 Task: Search one way flight ticket for 3 adults, 3 children in business from Asheville: Asheville Regional Airport to Jackson: Jackson Hole Airport on 5-2-2023. Choice of flights is Alaska. Number of bags: 1 carry on bag and 3 checked bags. Outbound departure time preference is 0:00.
Action: Mouse moved to (239, 349)
Screenshot: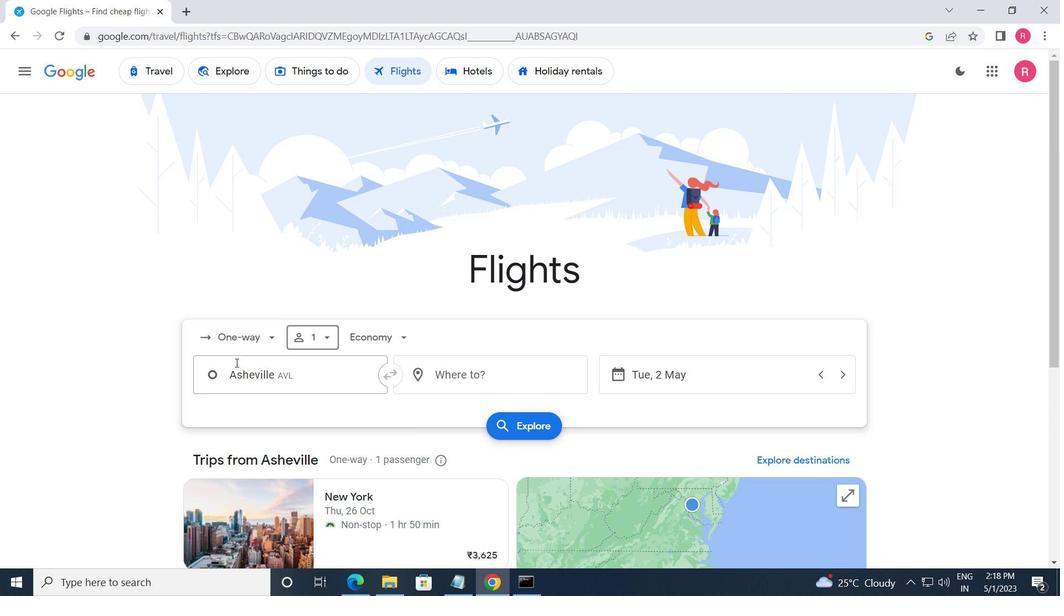 
Action: Mouse pressed left at (239, 349)
Screenshot: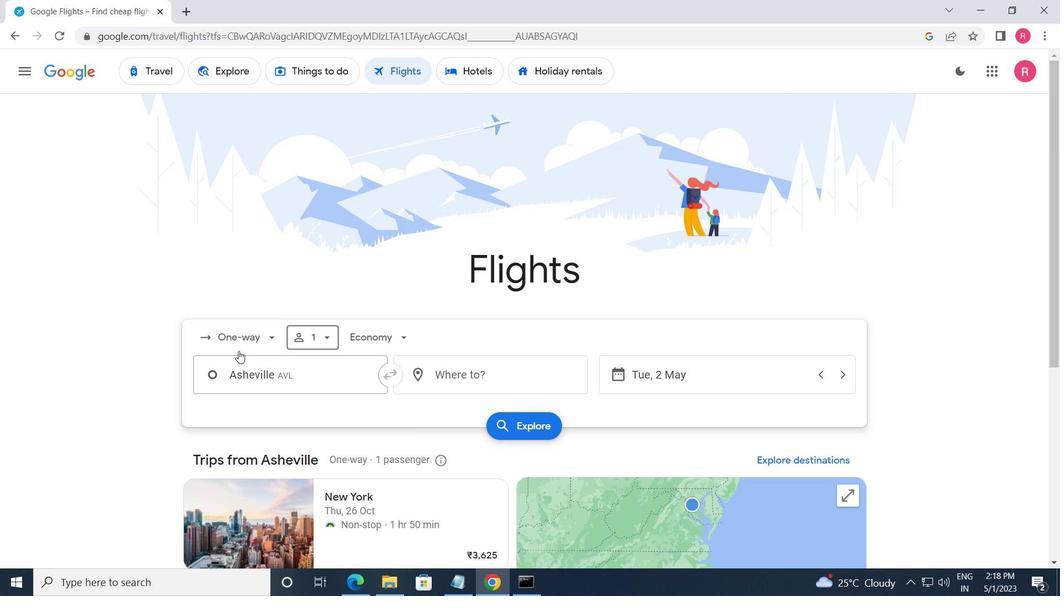 
Action: Mouse moved to (268, 405)
Screenshot: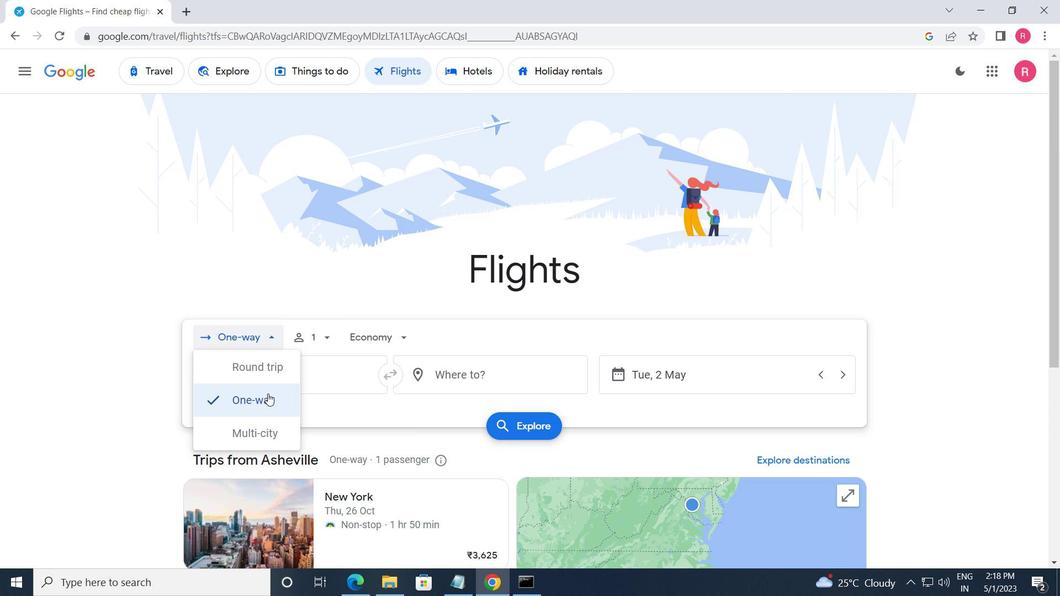 
Action: Mouse pressed left at (268, 405)
Screenshot: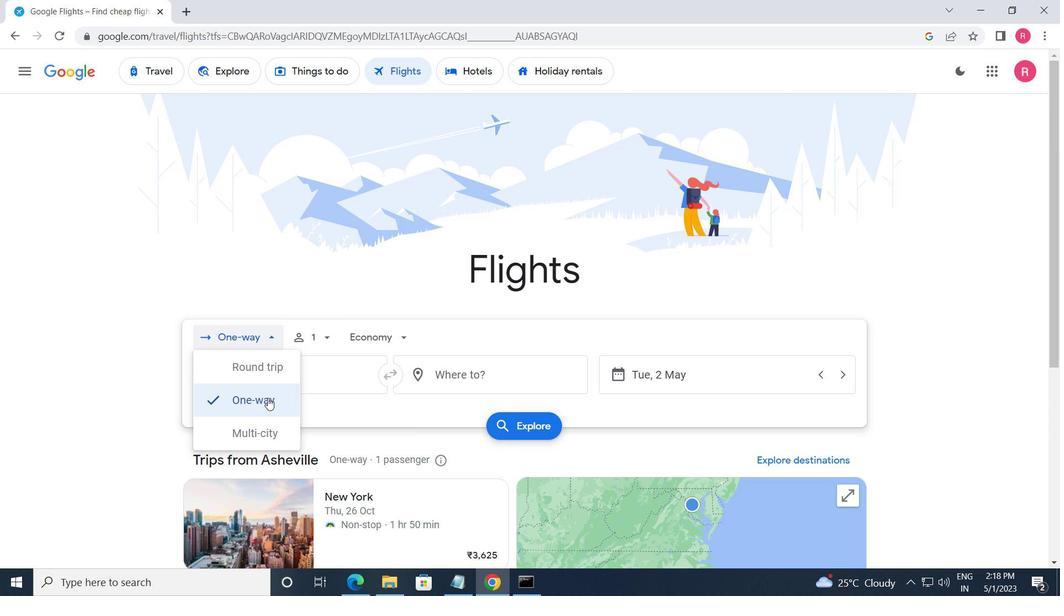 
Action: Mouse moved to (325, 347)
Screenshot: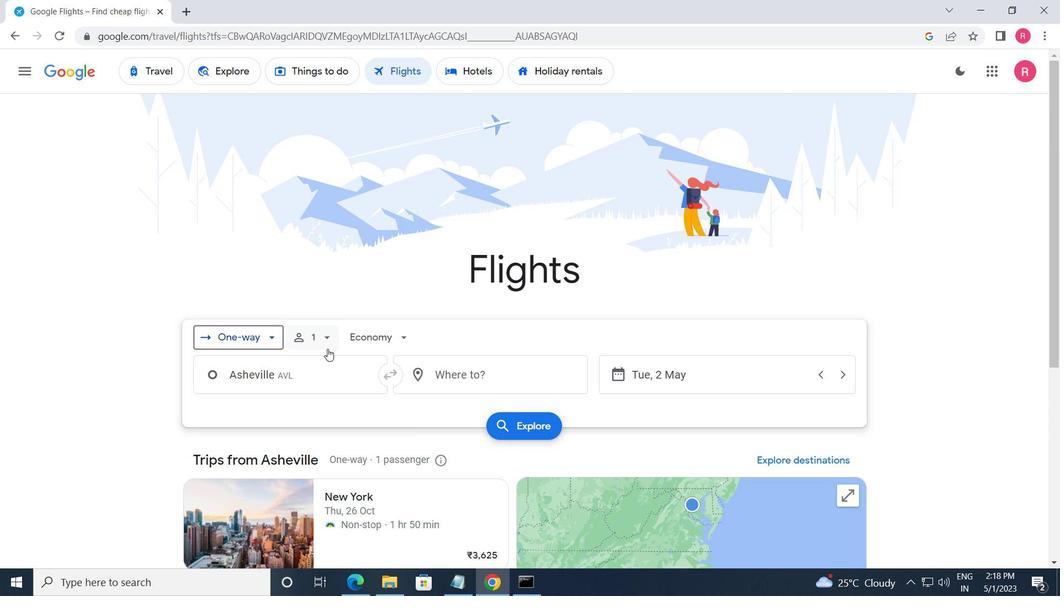 
Action: Mouse pressed left at (325, 347)
Screenshot: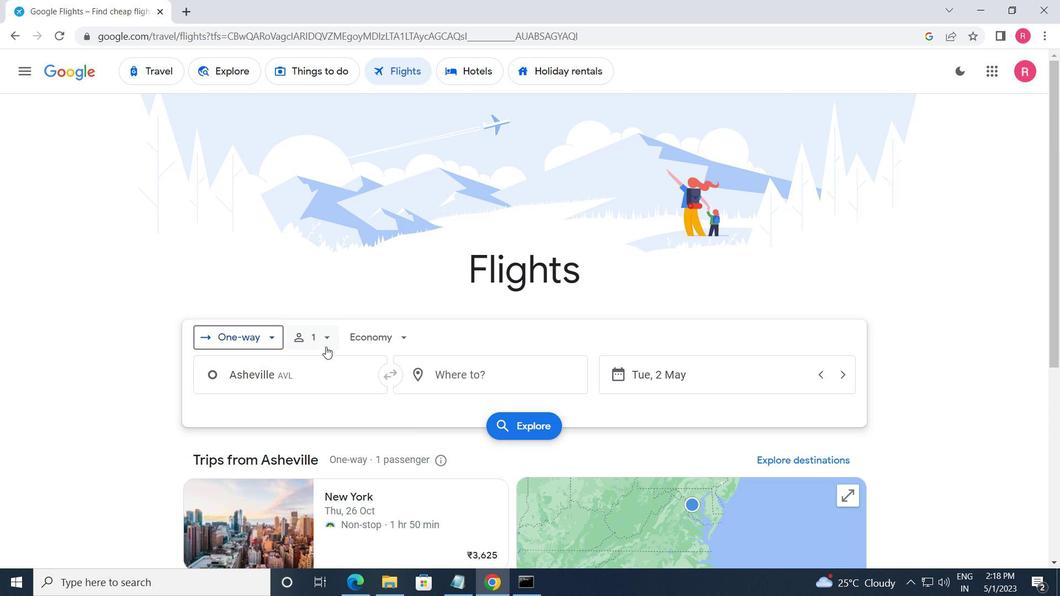 
Action: Mouse moved to (435, 381)
Screenshot: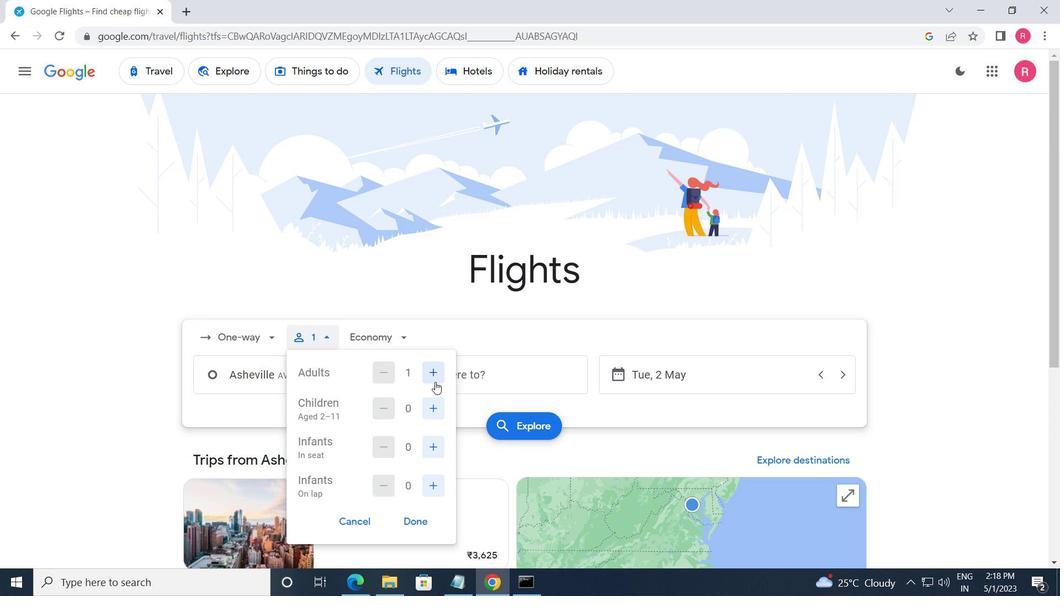 
Action: Mouse pressed left at (435, 381)
Screenshot: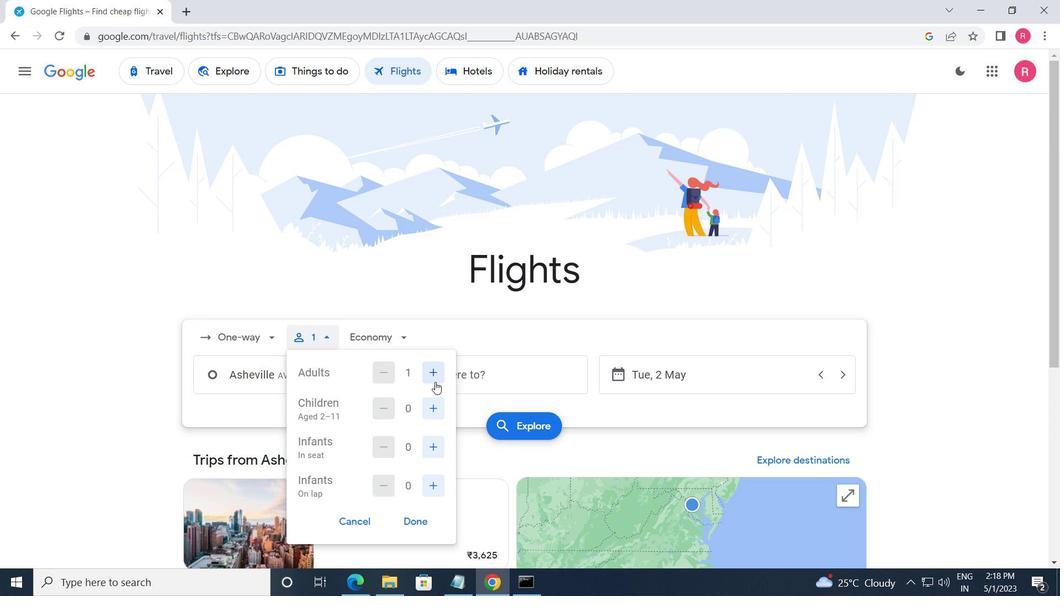 
Action: Mouse pressed left at (435, 381)
Screenshot: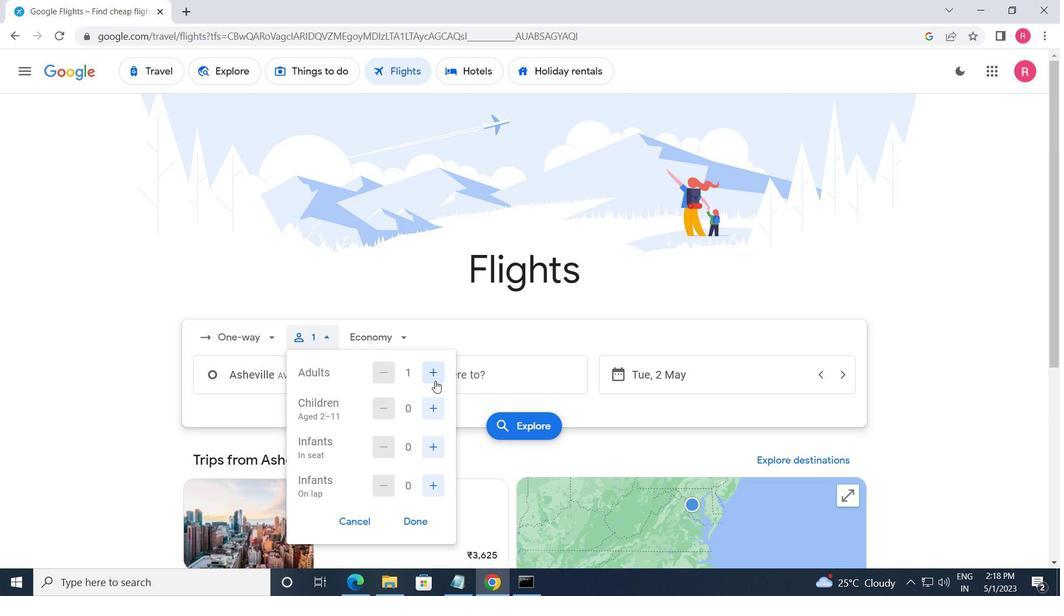
Action: Mouse moved to (441, 408)
Screenshot: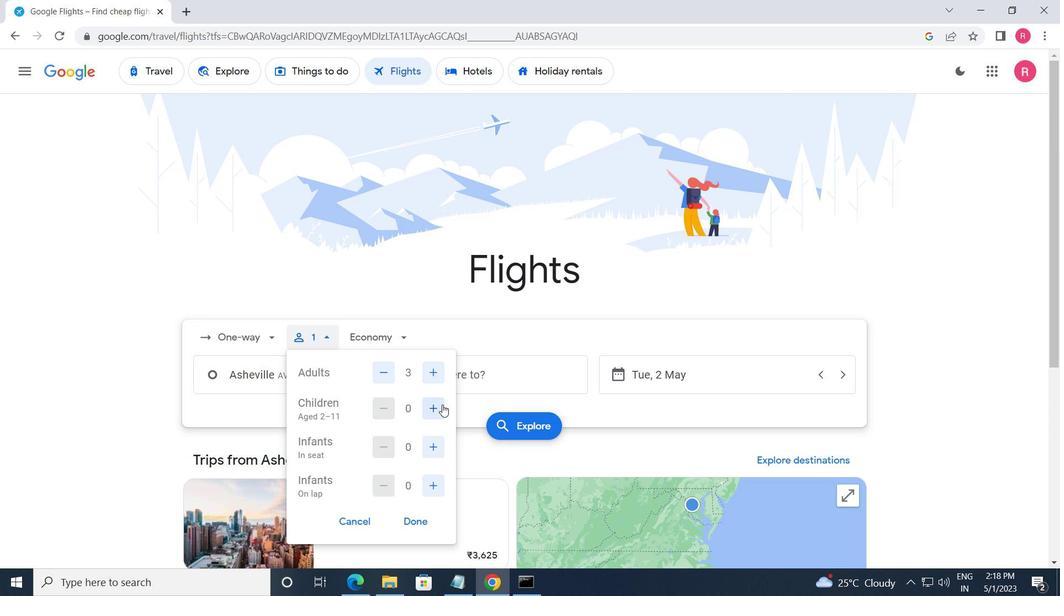
Action: Mouse pressed left at (441, 408)
Screenshot: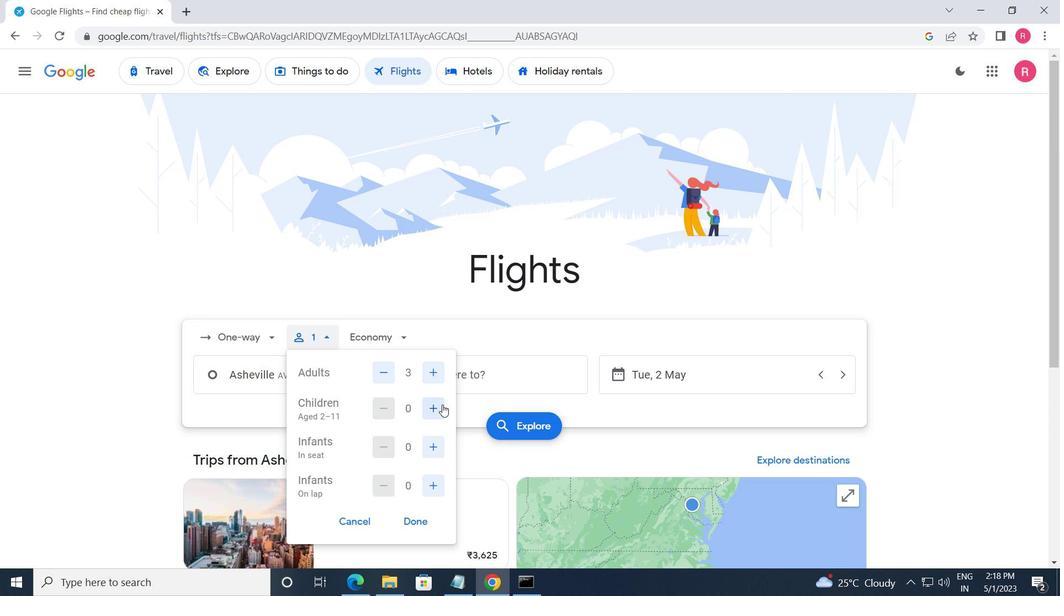 
Action: Mouse pressed left at (441, 408)
Screenshot: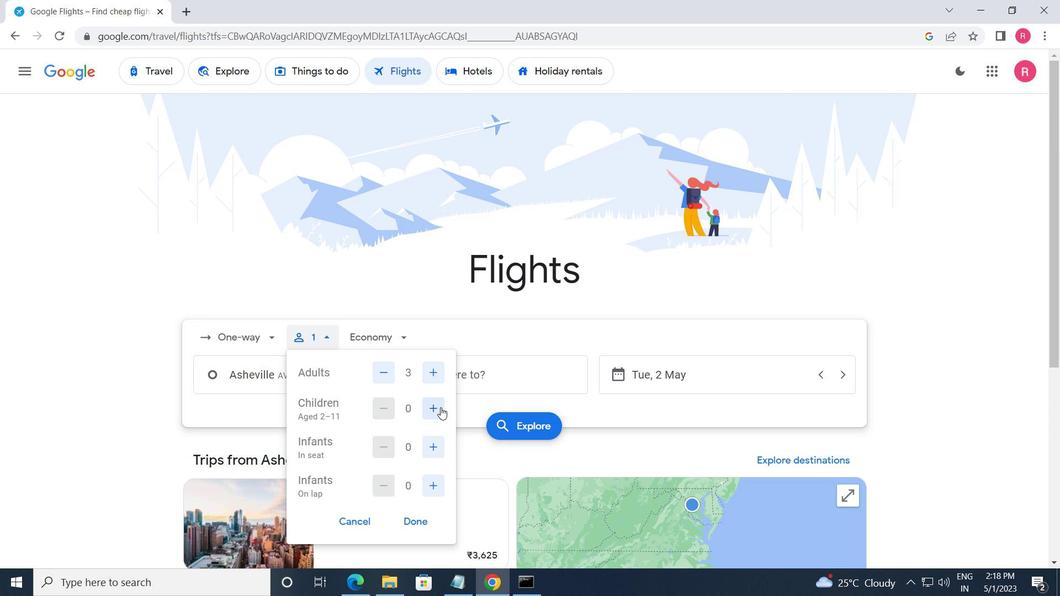 
Action: Mouse pressed left at (441, 408)
Screenshot: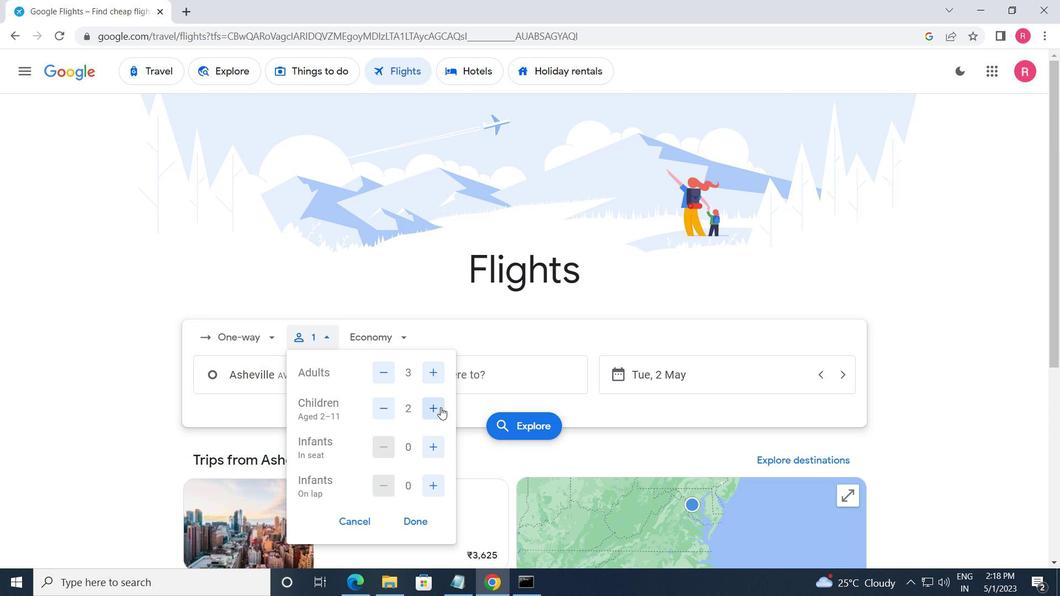 
Action: Mouse moved to (250, 383)
Screenshot: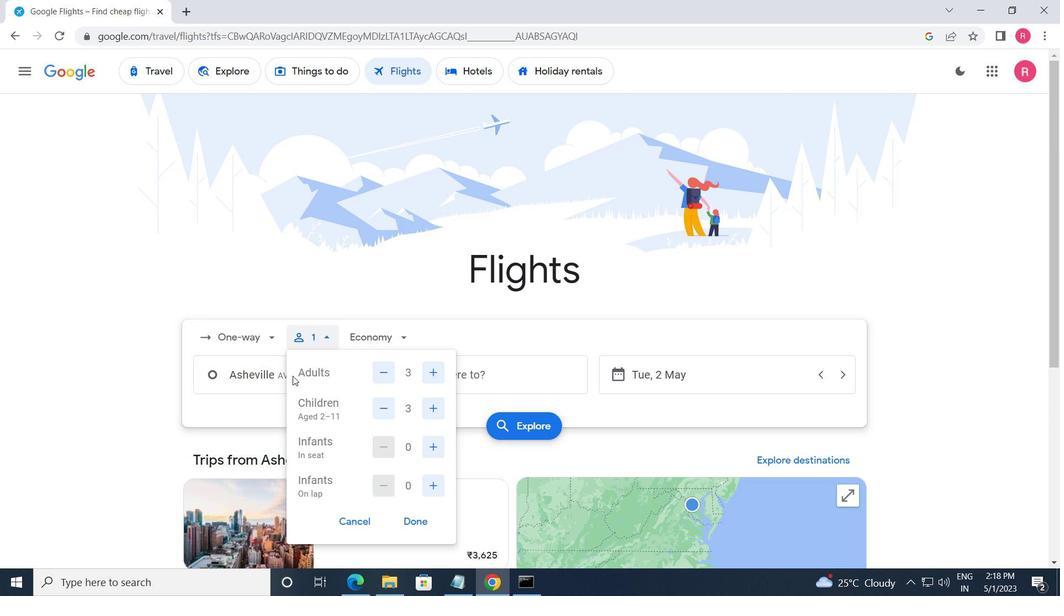
Action: Mouse pressed left at (250, 383)
Screenshot: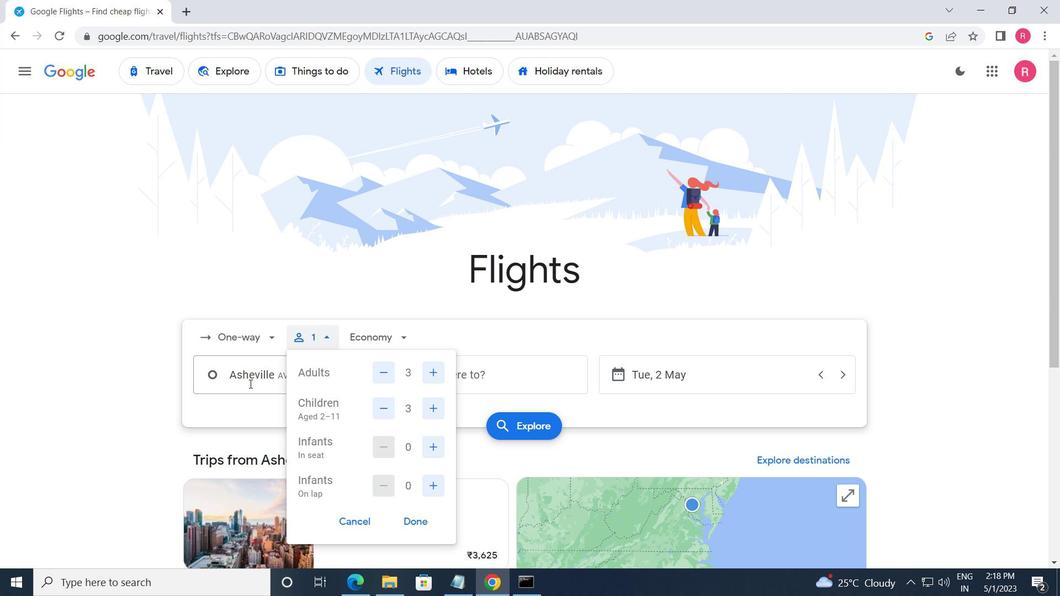 
Action: Mouse moved to (336, 447)
Screenshot: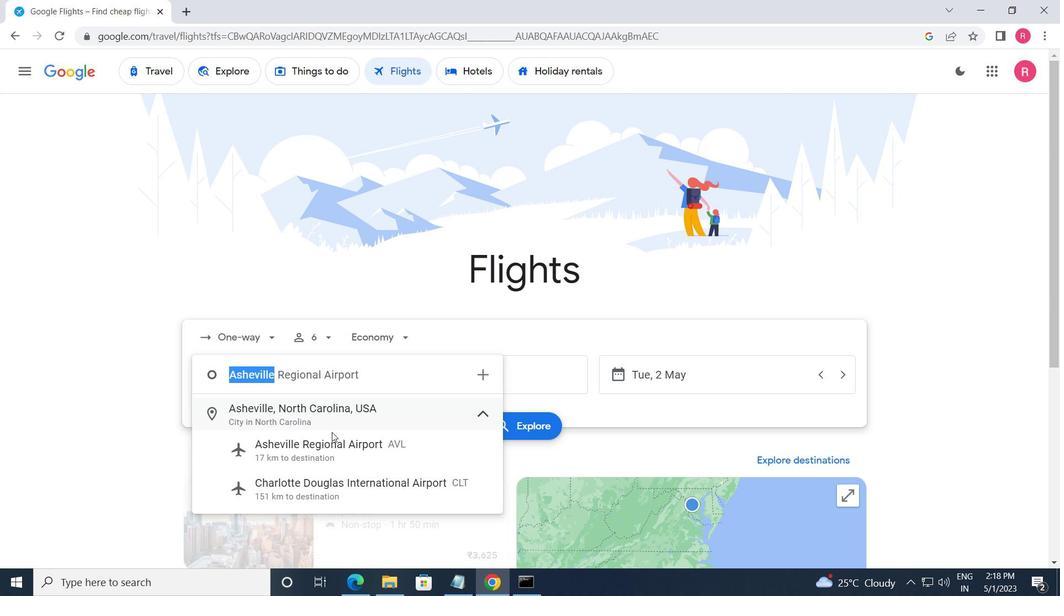 
Action: Mouse pressed left at (336, 447)
Screenshot: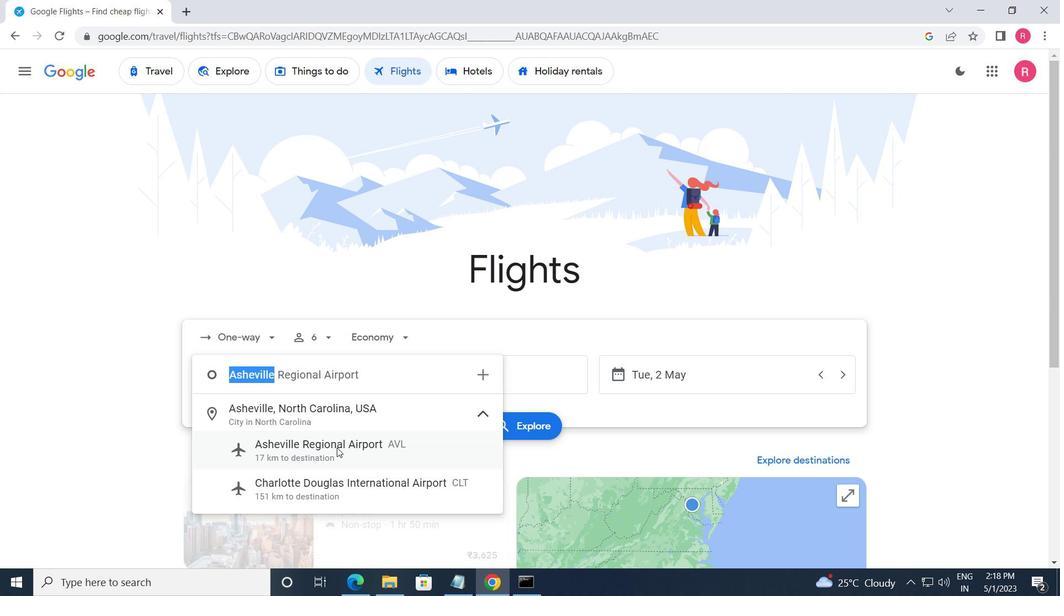 
Action: Mouse moved to (496, 371)
Screenshot: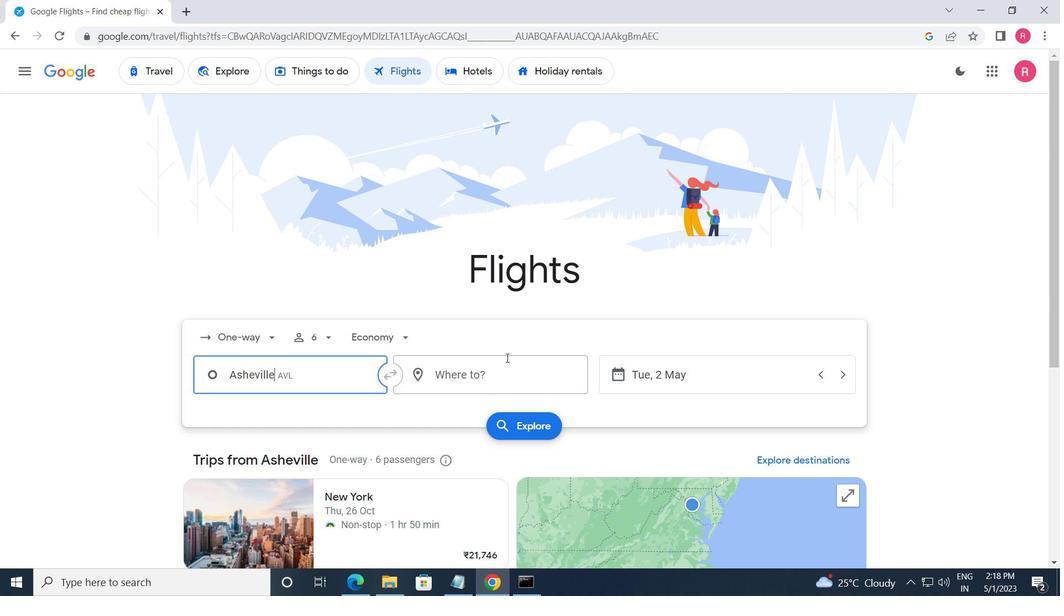 
Action: Mouse pressed left at (496, 371)
Screenshot: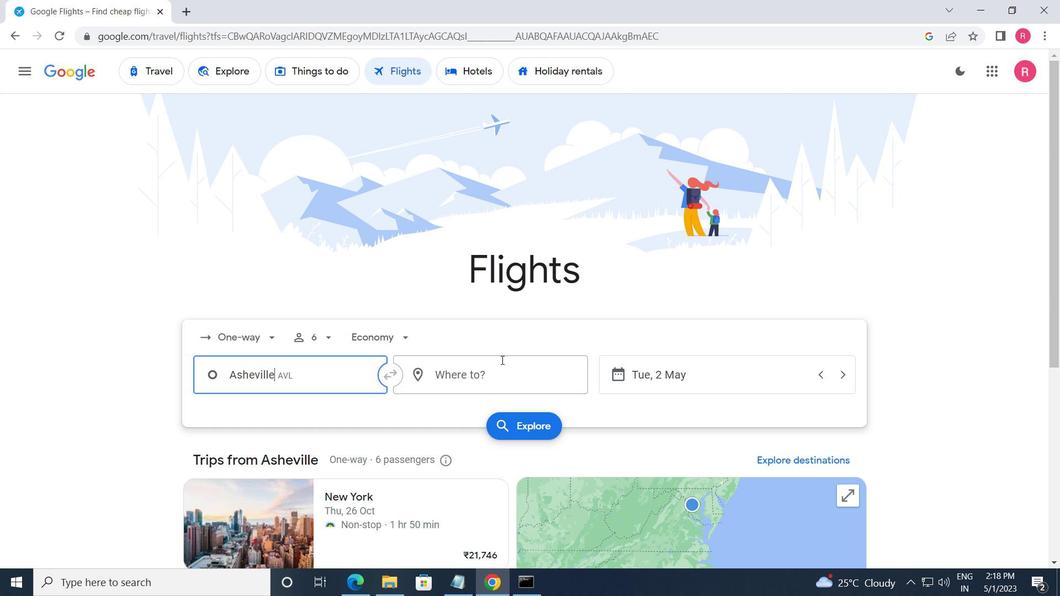 
Action: Mouse moved to (513, 509)
Screenshot: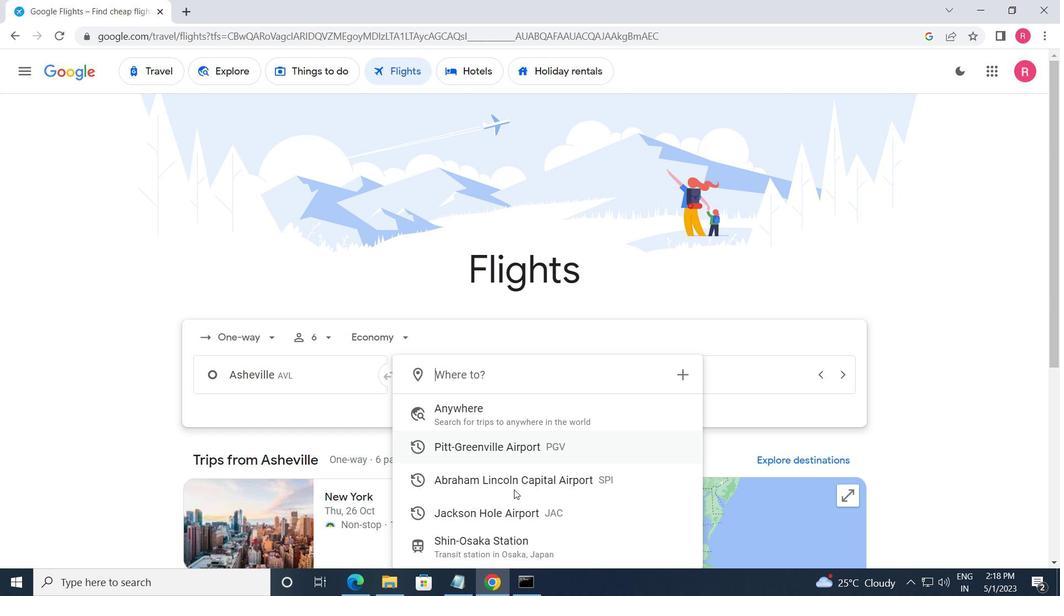 
Action: Mouse pressed left at (513, 509)
Screenshot: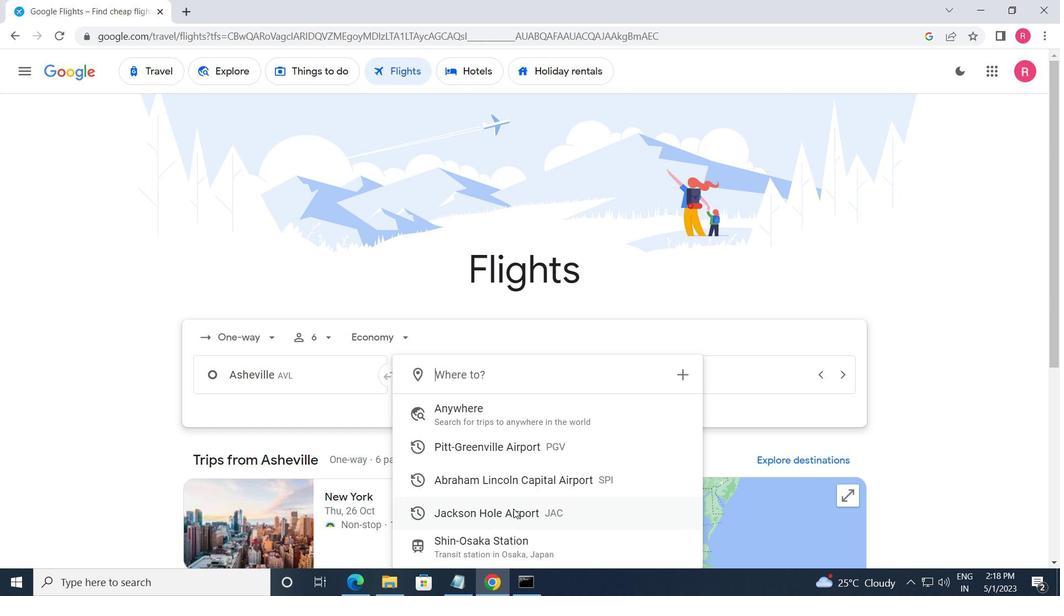 
Action: Mouse moved to (723, 391)
Screenshot: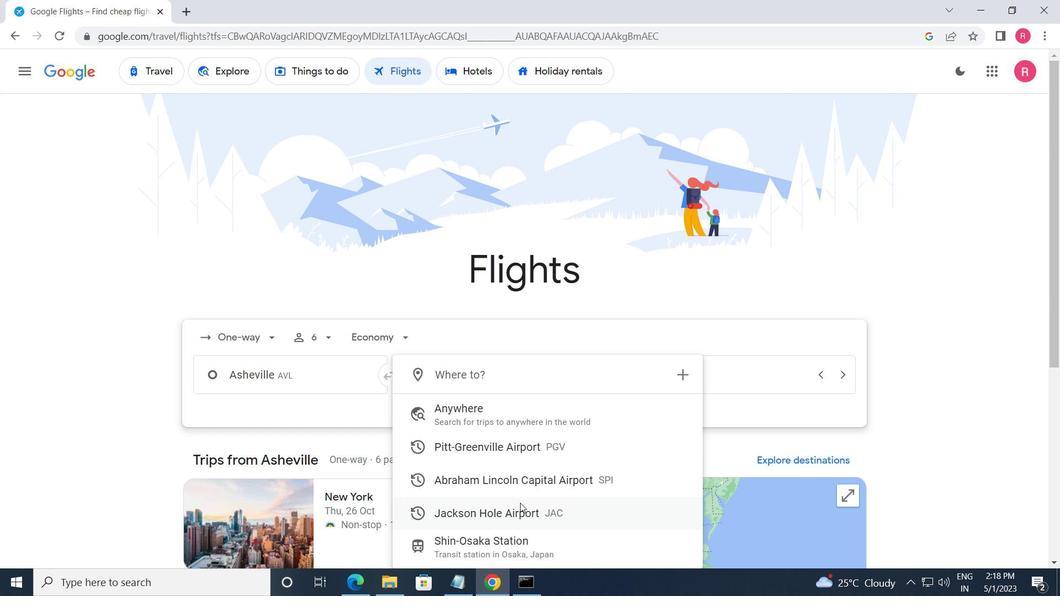 
Action: Mouse pressed left at (723, 391)
Screenshot: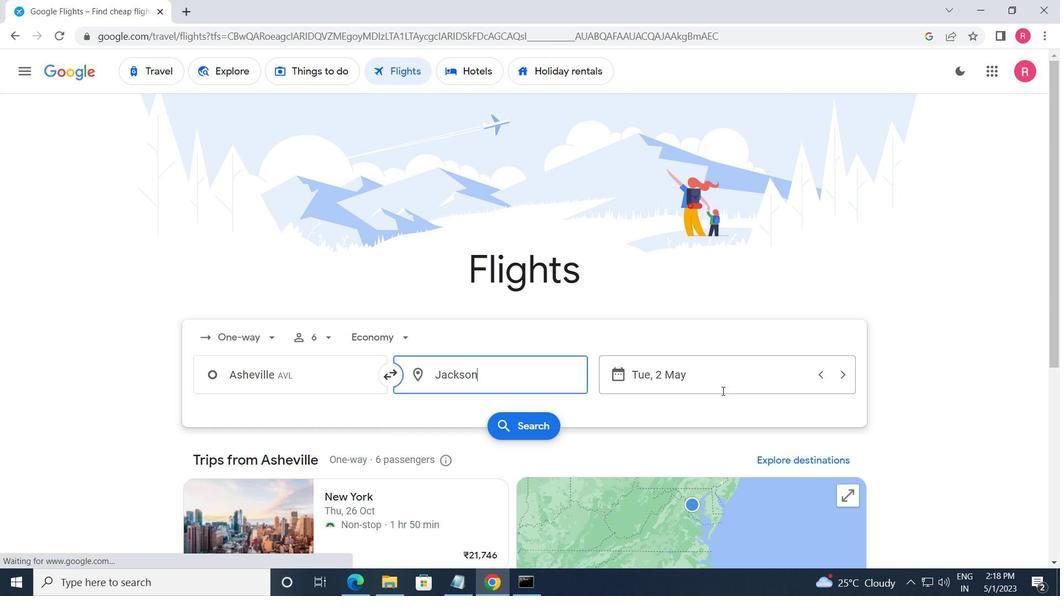 
Action: Mouse moved to (431, 331)
Screenshot: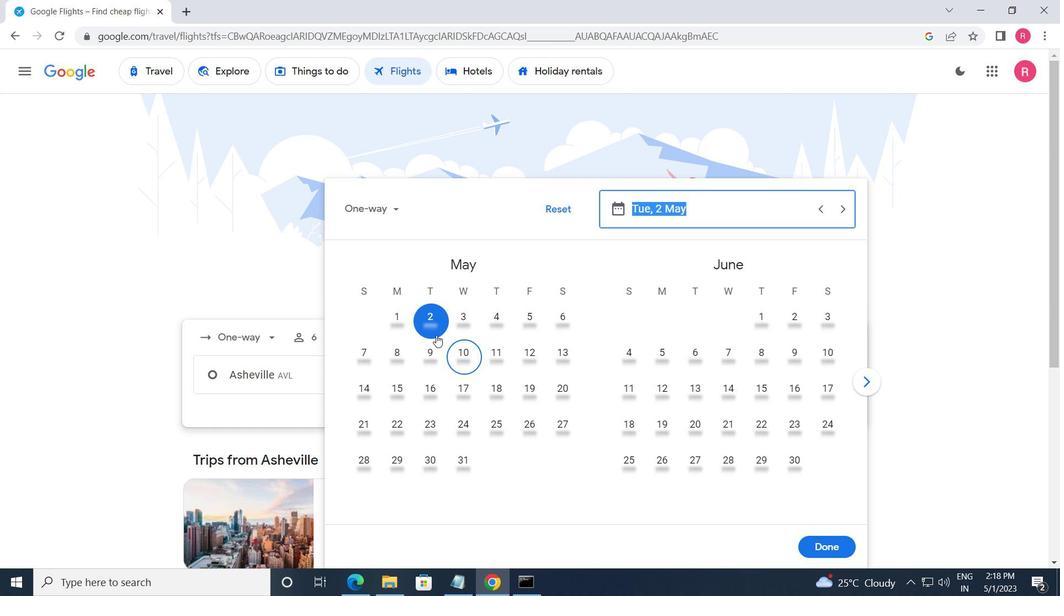 
Action: Mouse pressed left at (431, 331)
Screenshot: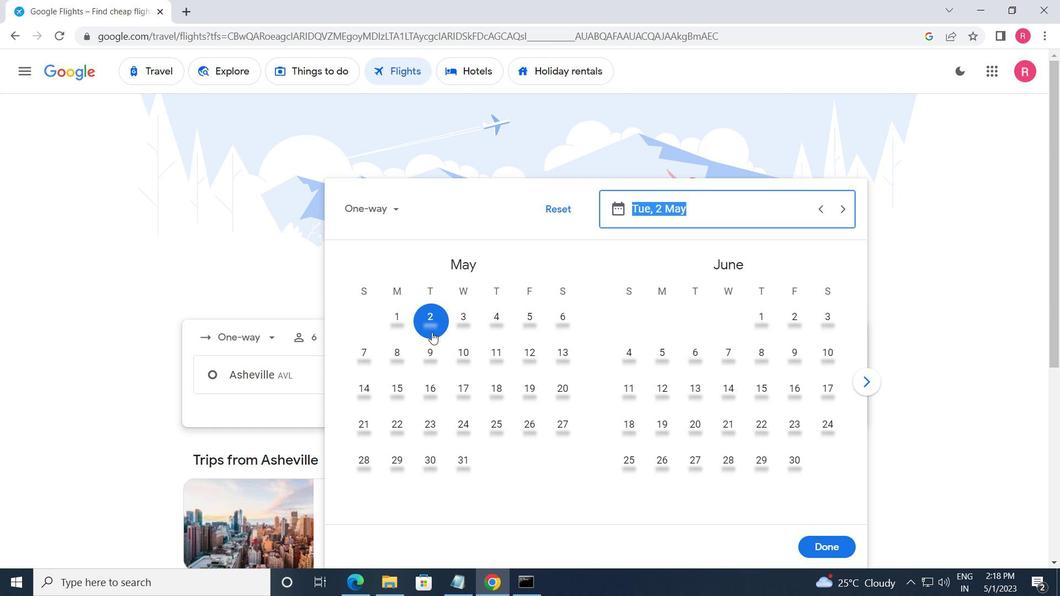 
Action: Mouse moved to (810, 537)
Screenshot: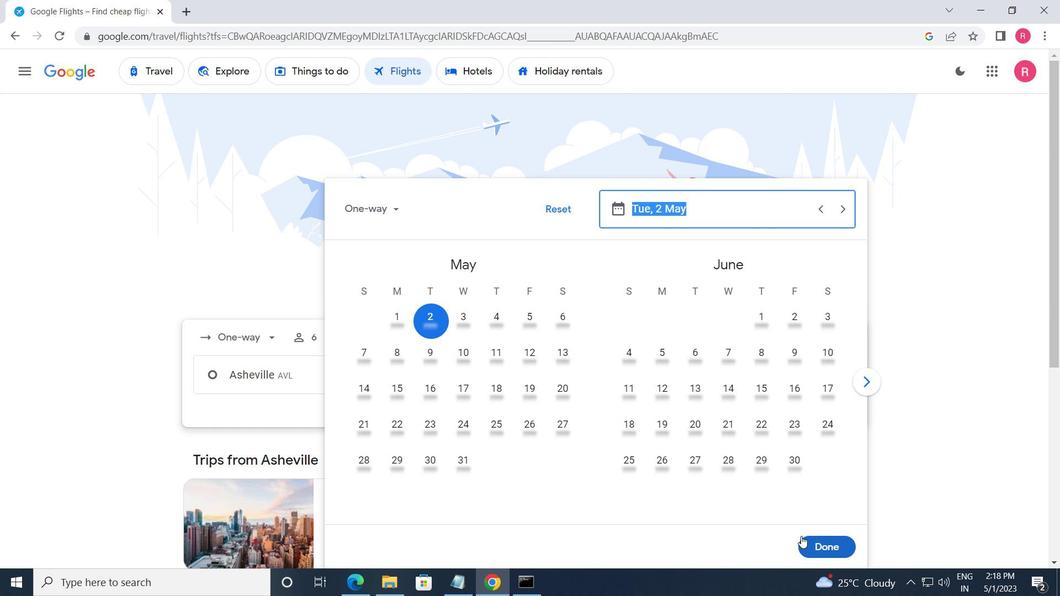 
Action: Mouse pressed left at (810, 537)
Screenshot: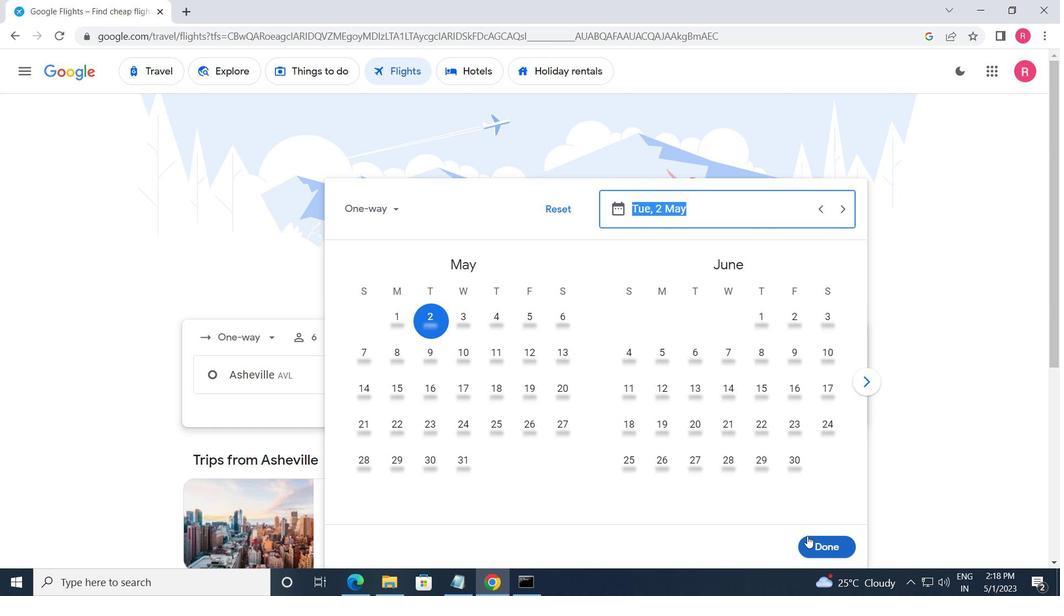 
Action: Mouse moved to (523, 427)
Screenshot: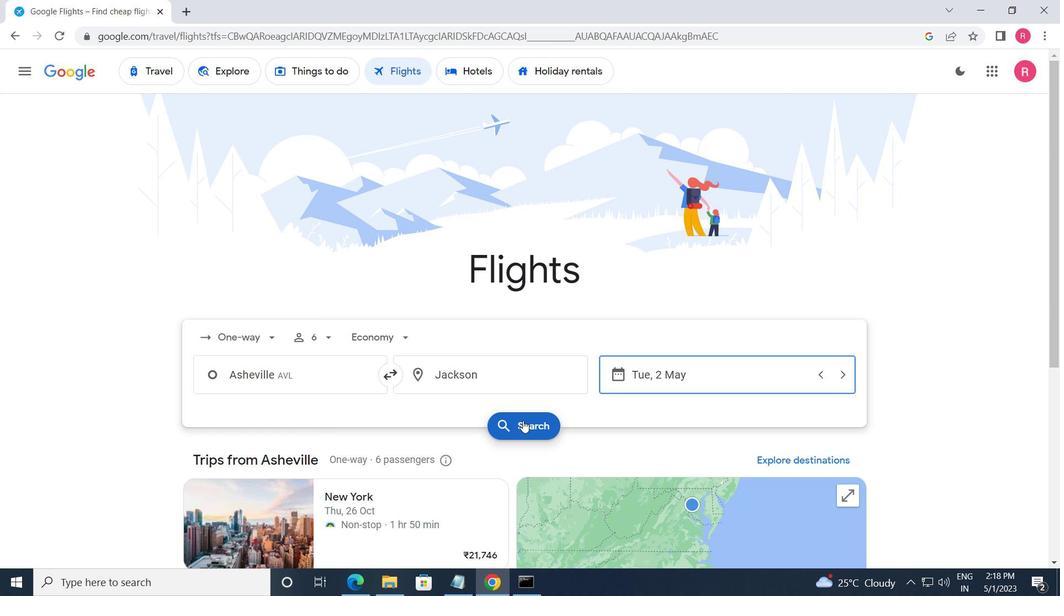 
Action: Mouse pressed left at (523, 427)
Screenshot: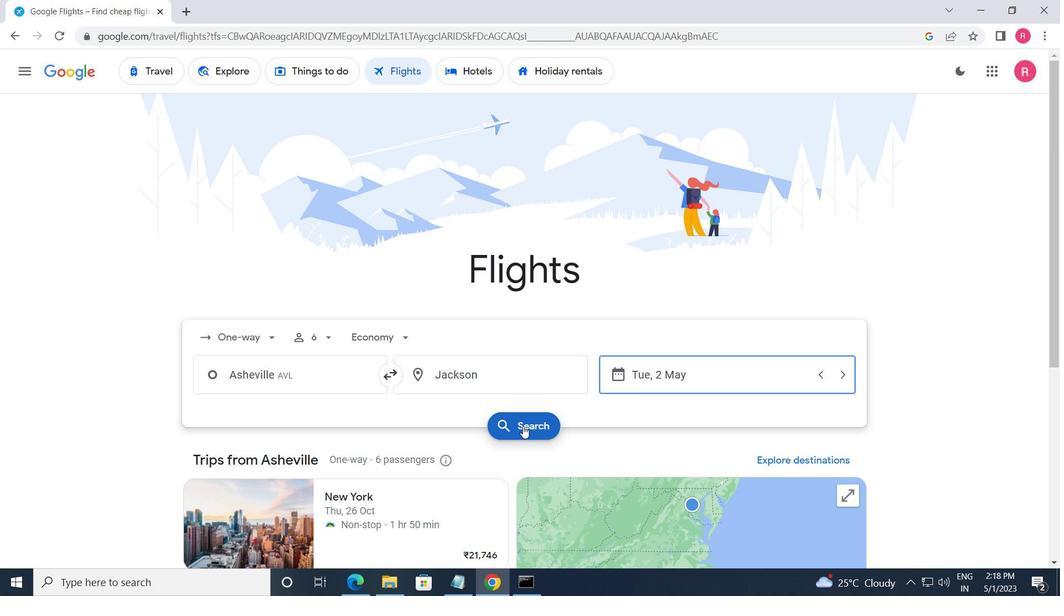 
Action: Mouse moved to (203, 206)
Screenshot: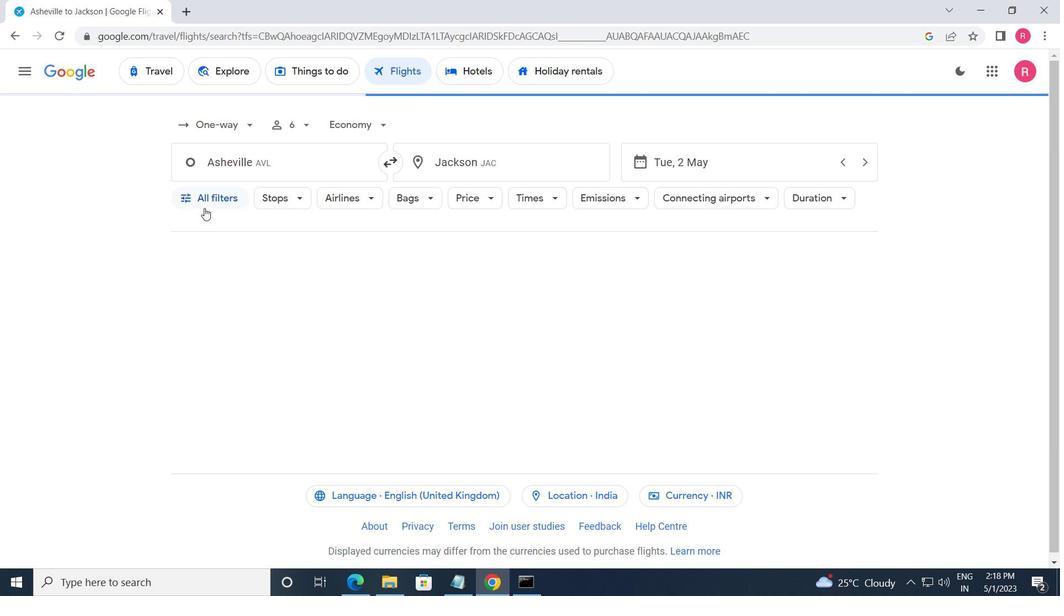 
Action: Mouse pressed left at (203, 206)
Screenshot: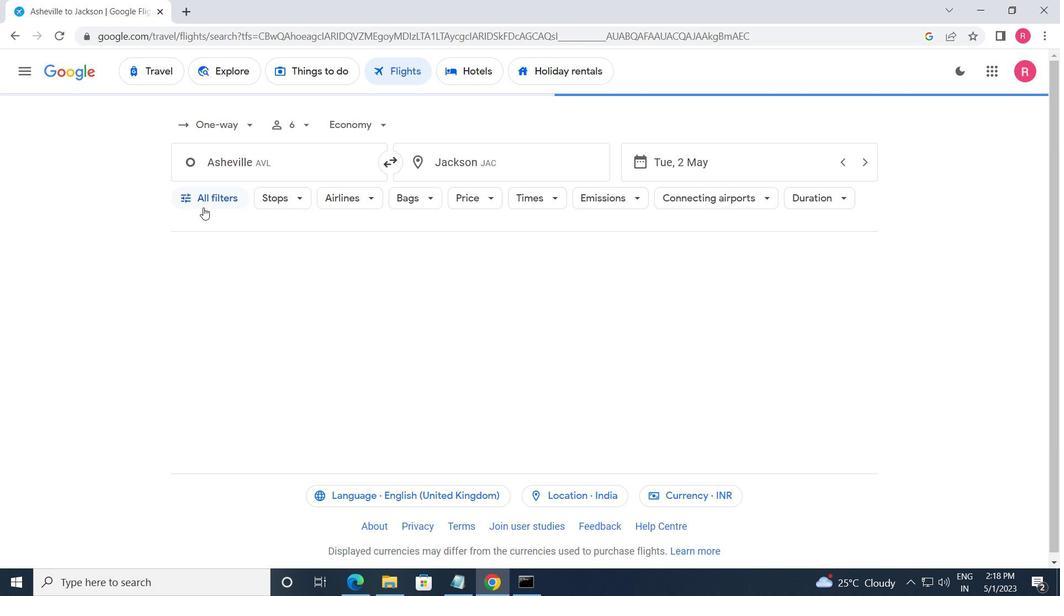 
Action: Mouse moved to (263, 355)
Screenshot: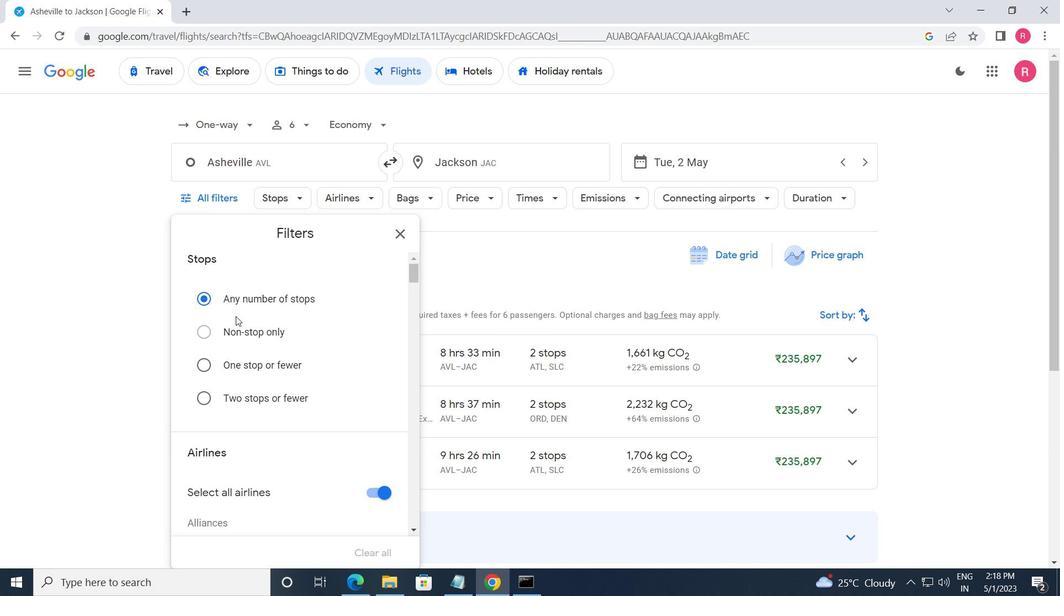 
Action: Mouse scrolled (263, 354) with delta (0, 0)
Screenshot: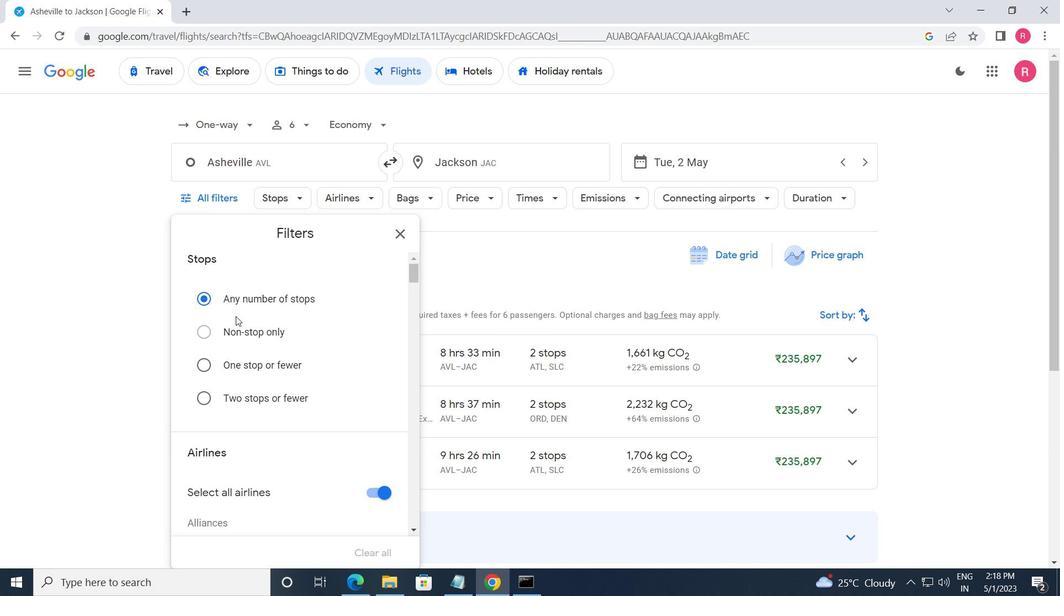 
Action: Mouse scrolled (263, 354) with delta (0, 0)
Screenshot: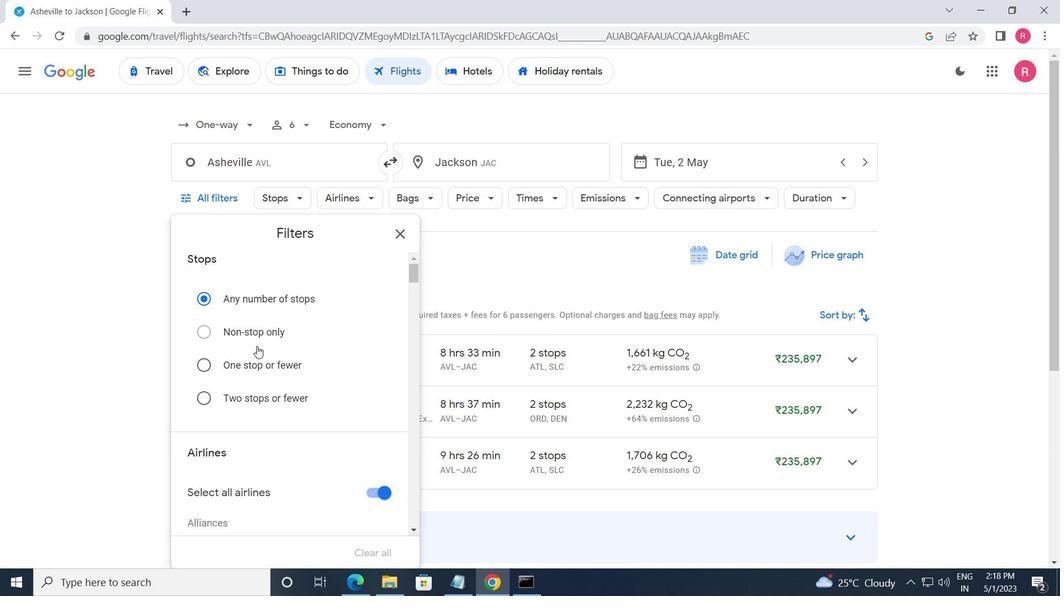 
Action: Mouse moved to (263, 355)
Screenshot: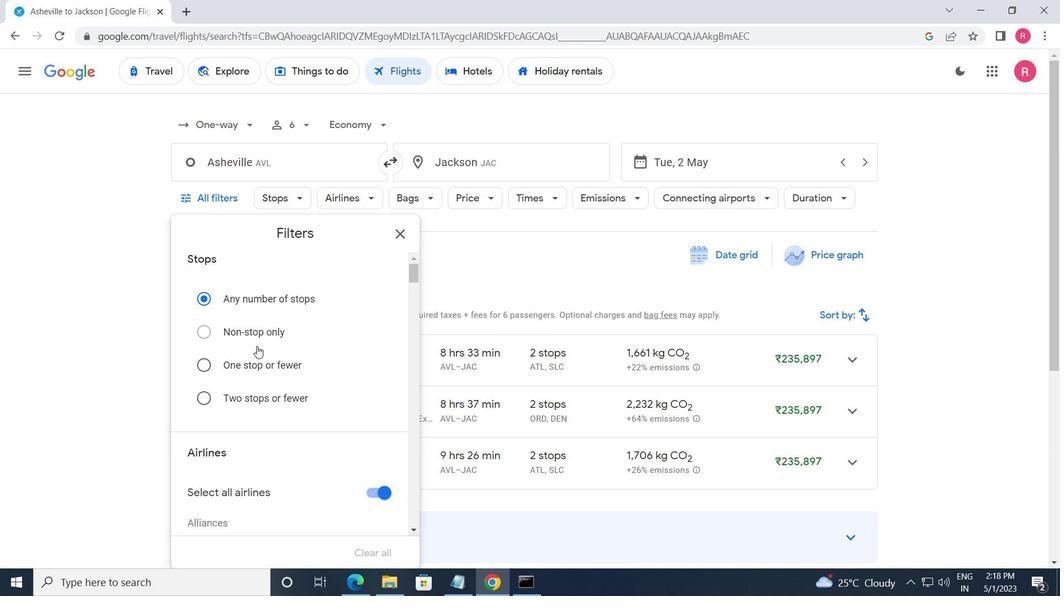 
Action: Mouse scrolled (263, 355) with delta (0, 0)
Screenshot: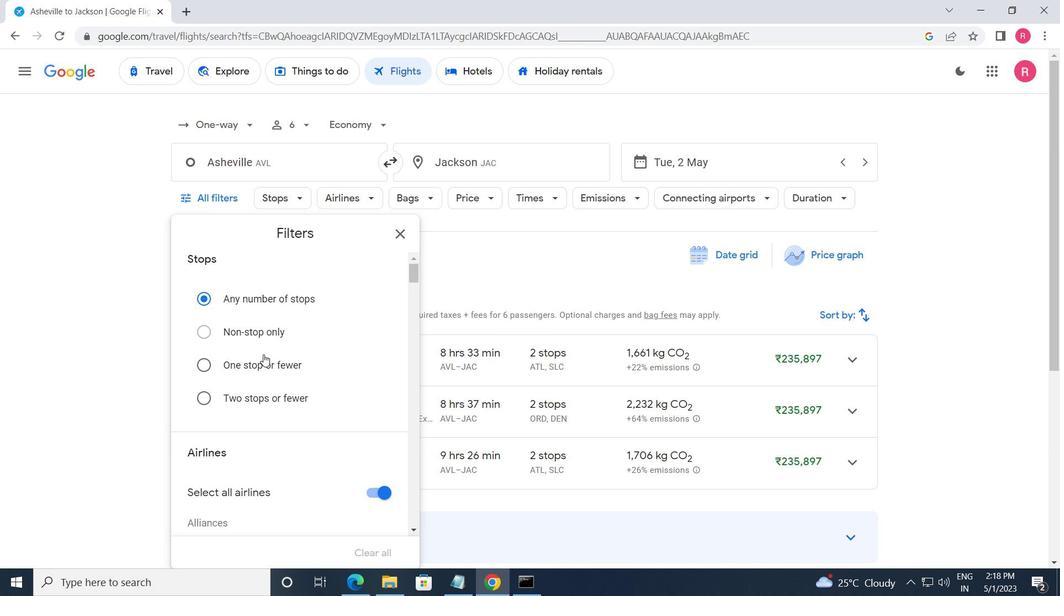 
Action: Mouse scrolled (263, 355) with delta (0, 0)
Screenshot: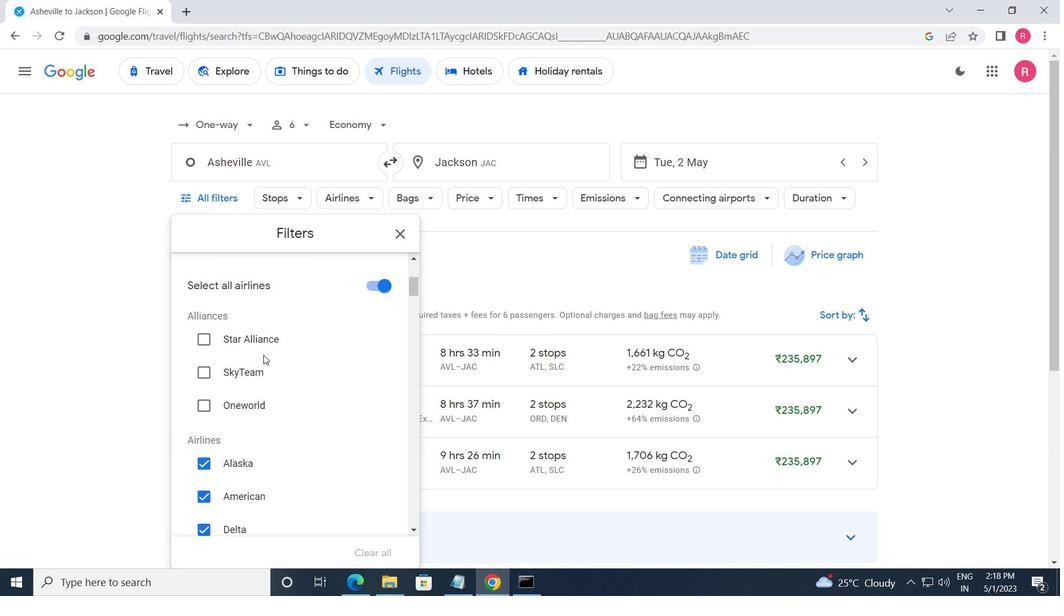 
Action: Mouse moved to (379, 394)
Screenshot: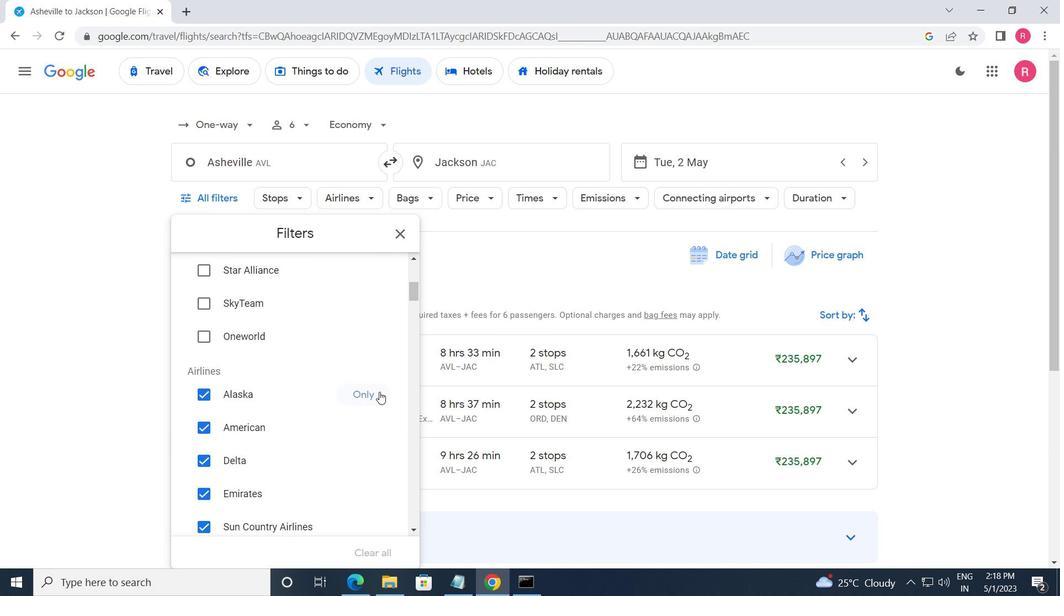 
Action: Mouse pressed left at (379, 394)
Screenshot: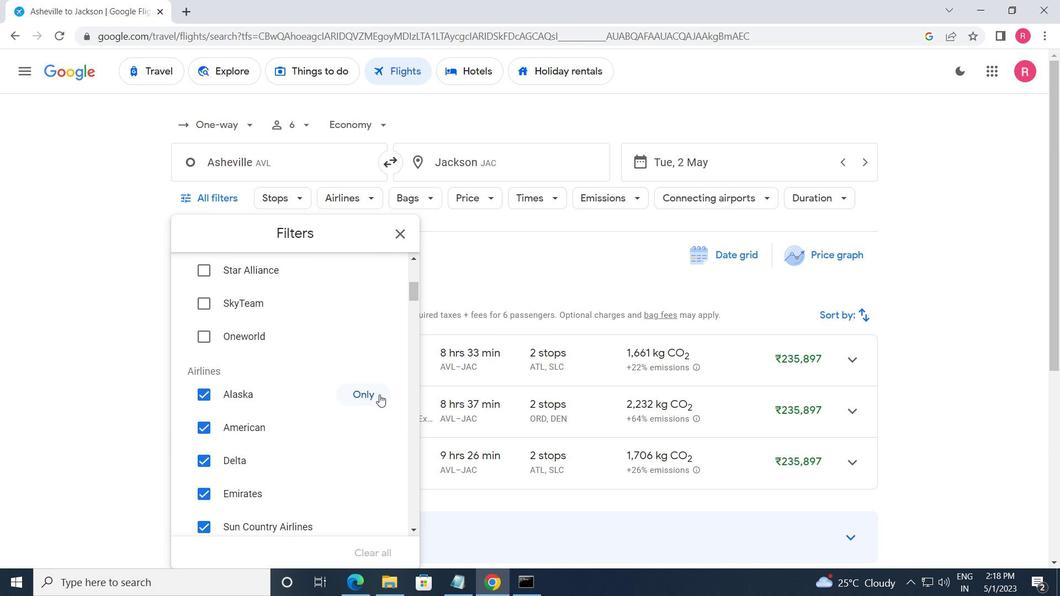 
Action: Mouse moved to (359, 424)
Screenshot: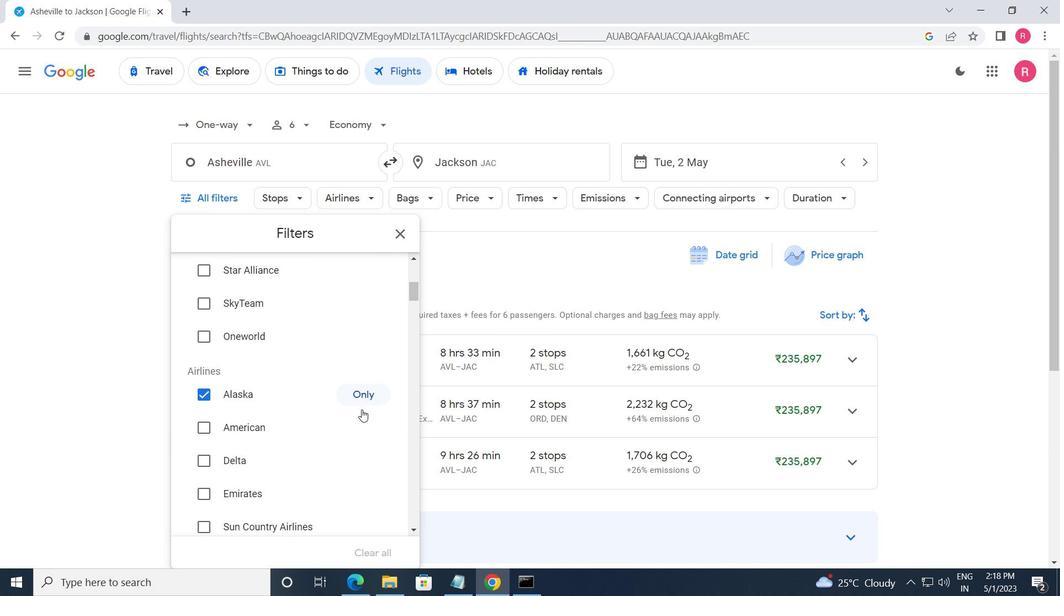 
Action: Mouse scrolled (359, 424) with delta (0, 0)
Screenshot: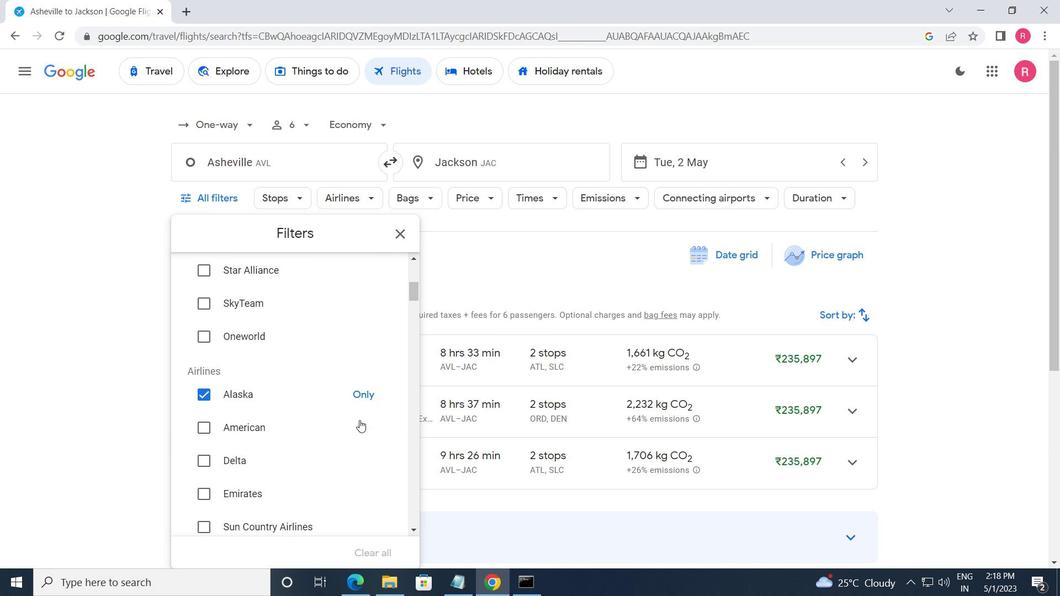 
Action: Mouse scrolled (359, 424) with delta (0, 0)
Screenshot: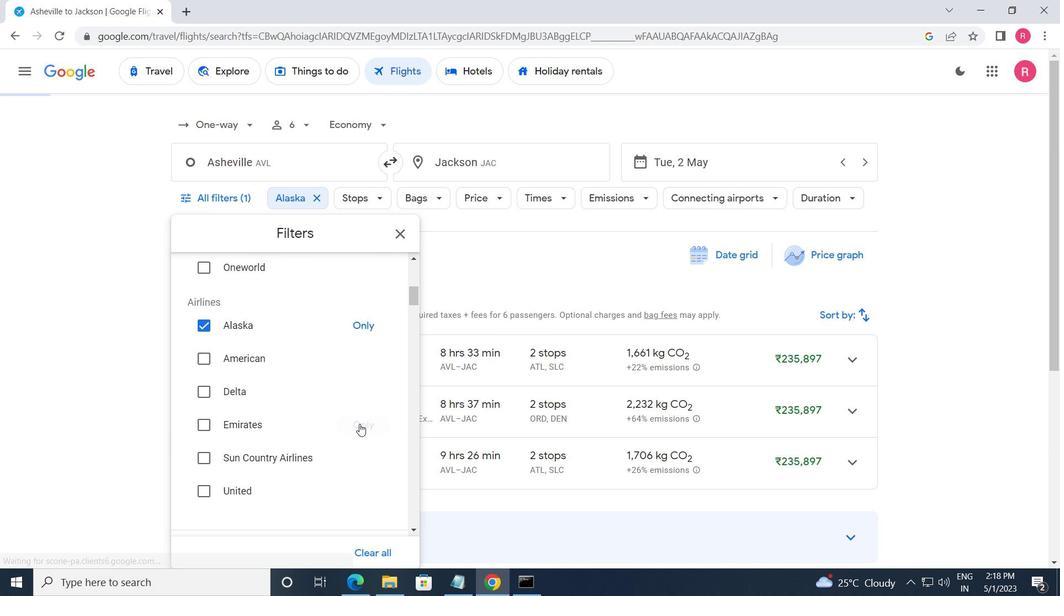 
Action: Mouse scrolled (359, 424) with delta (0, 0)
Screenshot: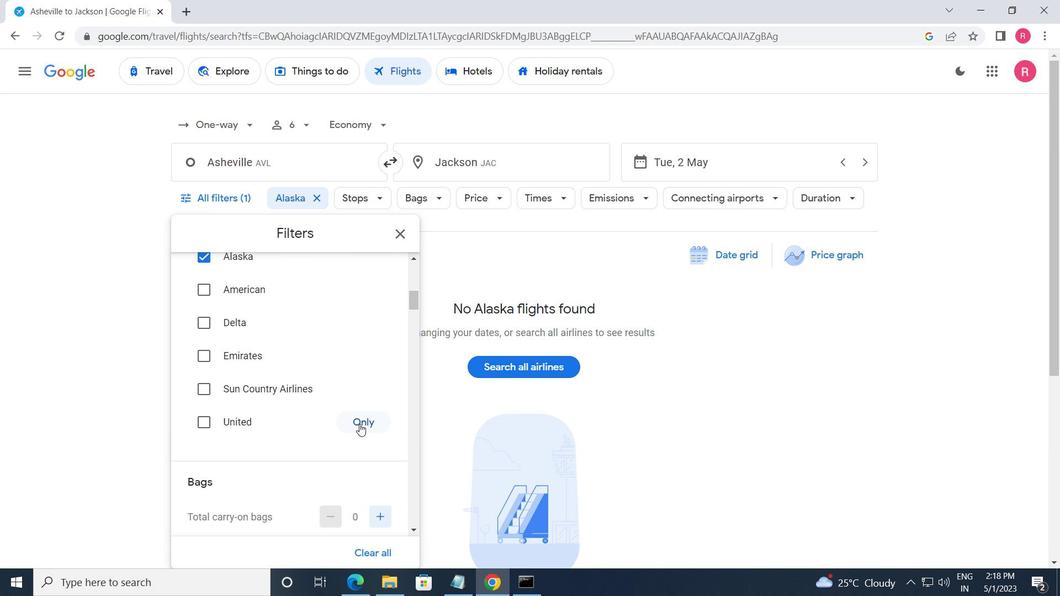 
Action: Mouse scrolled (359, 424) with delta (0, 0)
Screenshot: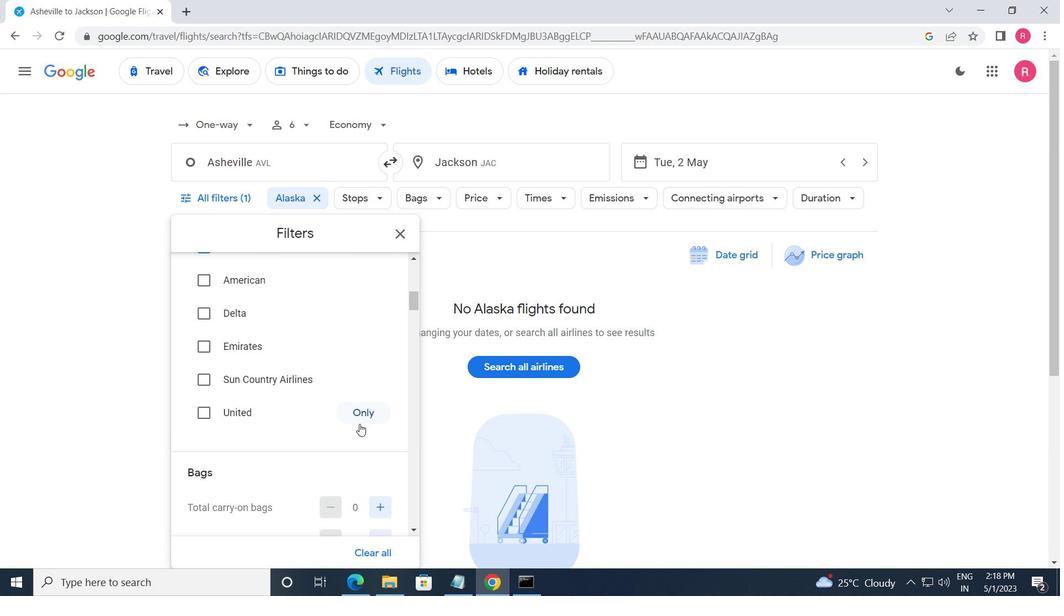 
Action: Mouse moved to (386, 378)
Screenshot: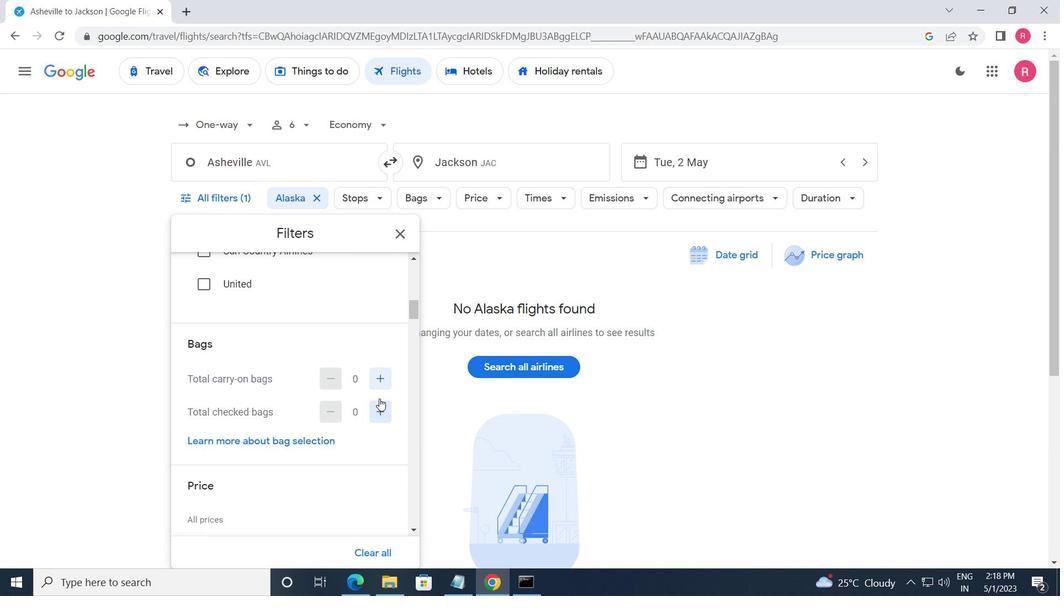 
Action: Mouse pressed left at (386, 378)
Screenshot: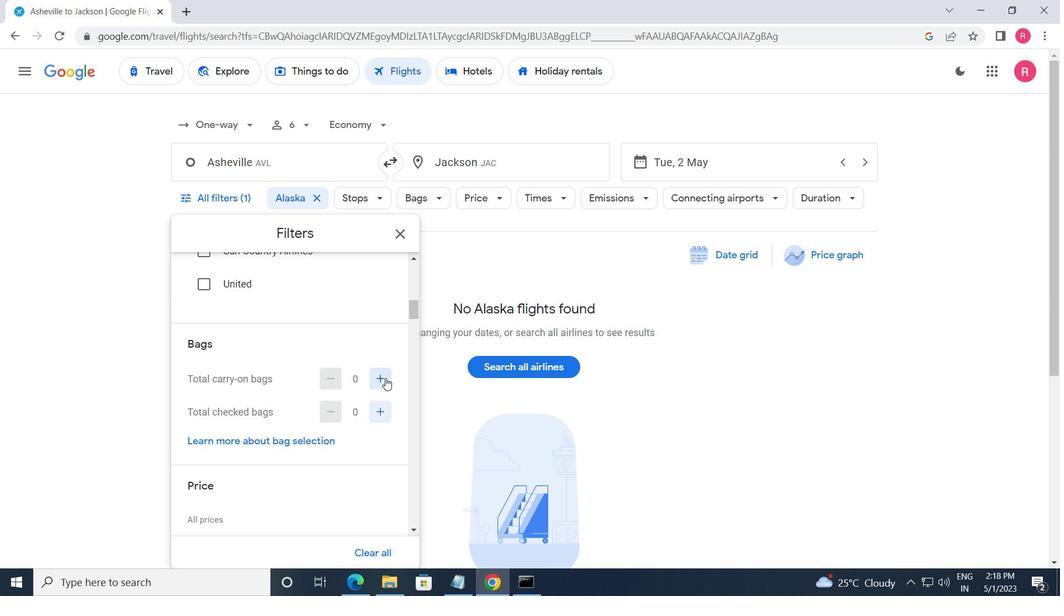 
Action: Mouse moved to (380, 413)
Screenshot: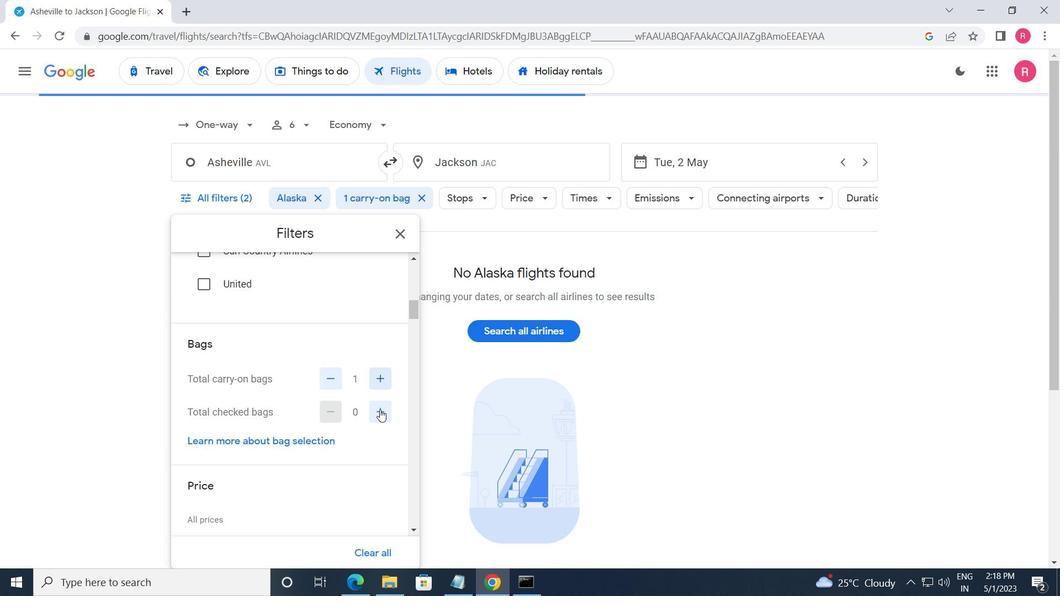 
Action: Mouse pressed left at (380, 413)
Screenshot: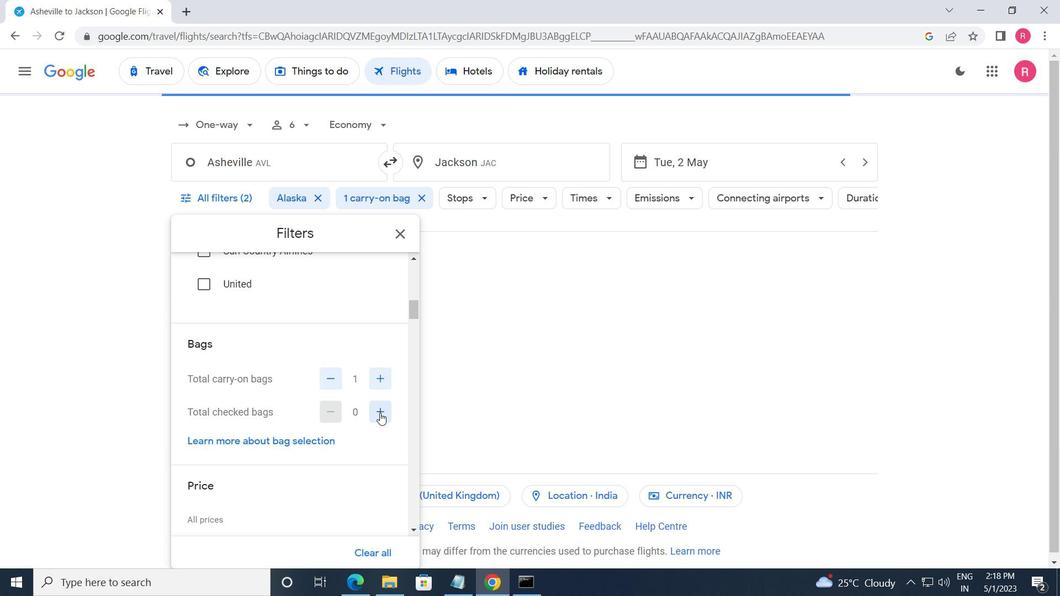 
Action: Mouse pressed left at (380, 413)
Screenshot: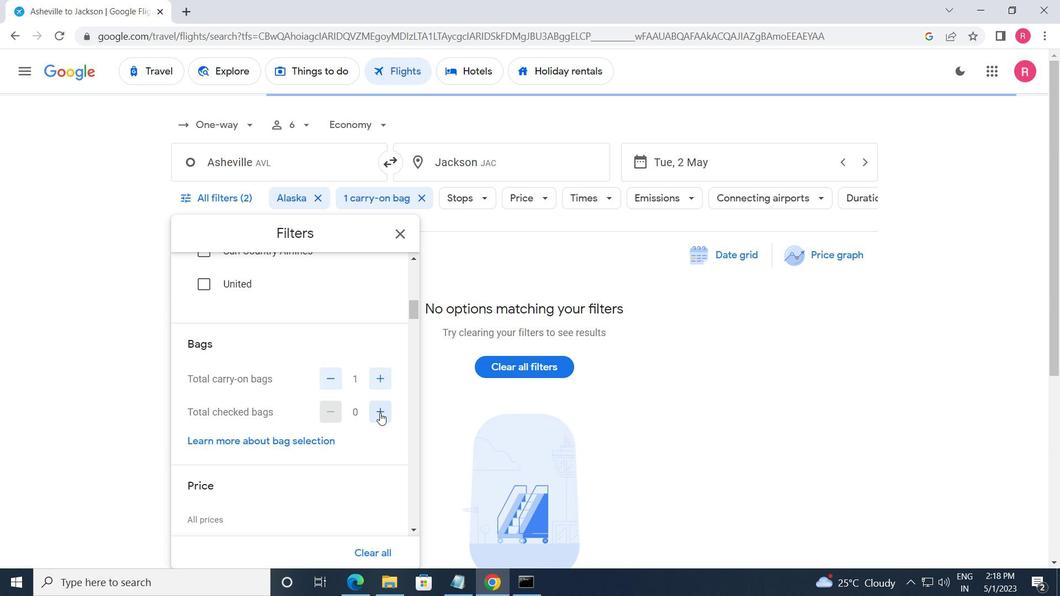 
Action: Mouse pressed left at (380, 413)
Screenshot: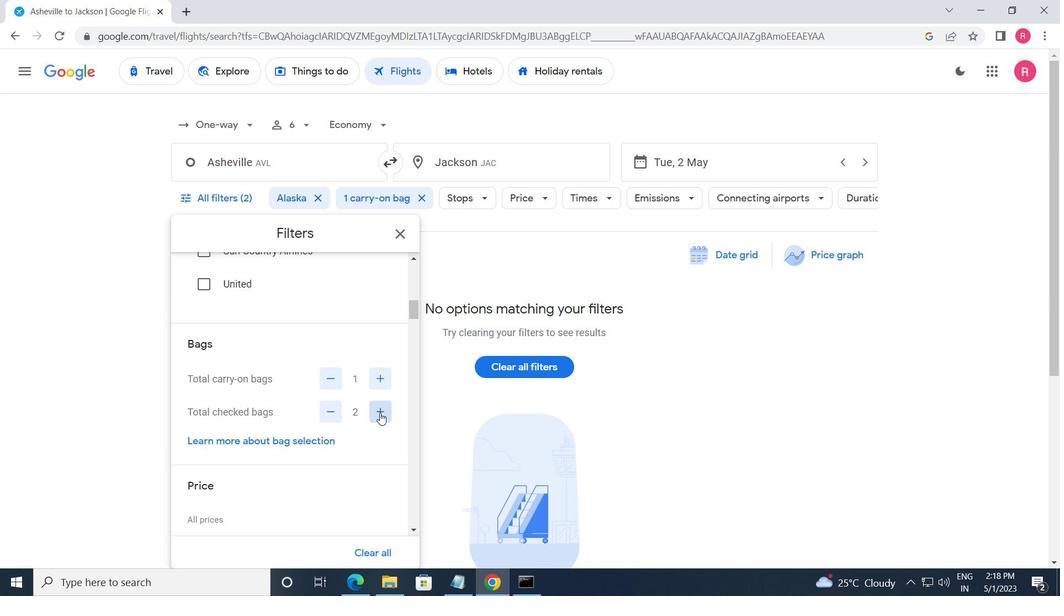
Action: Mouse moved to (380, 412)
Screenshot: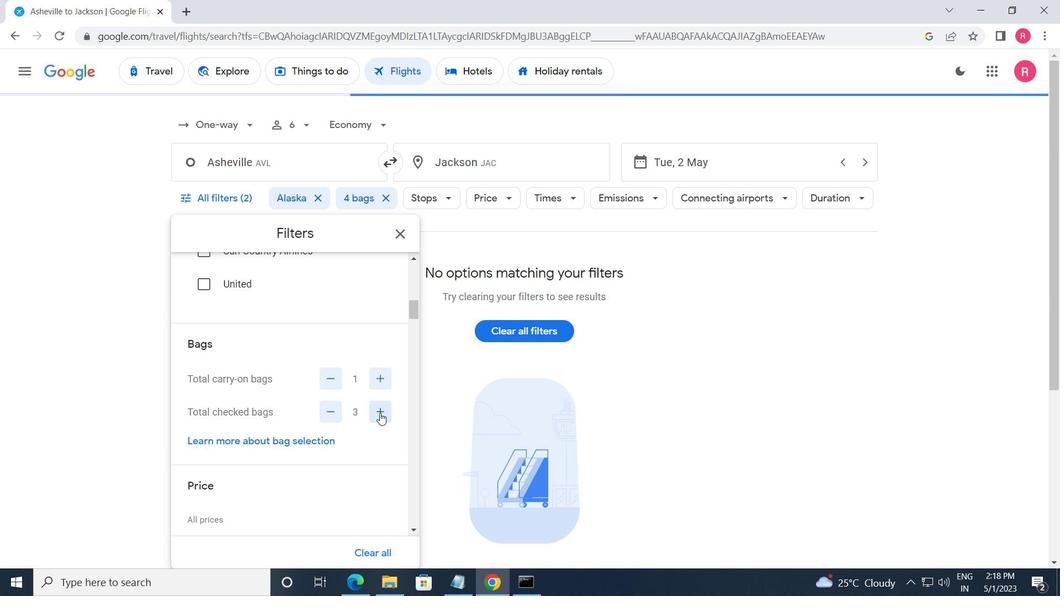 
Action: Mouse scrolled (380, 411) with delta (0, 0)
Screenshot: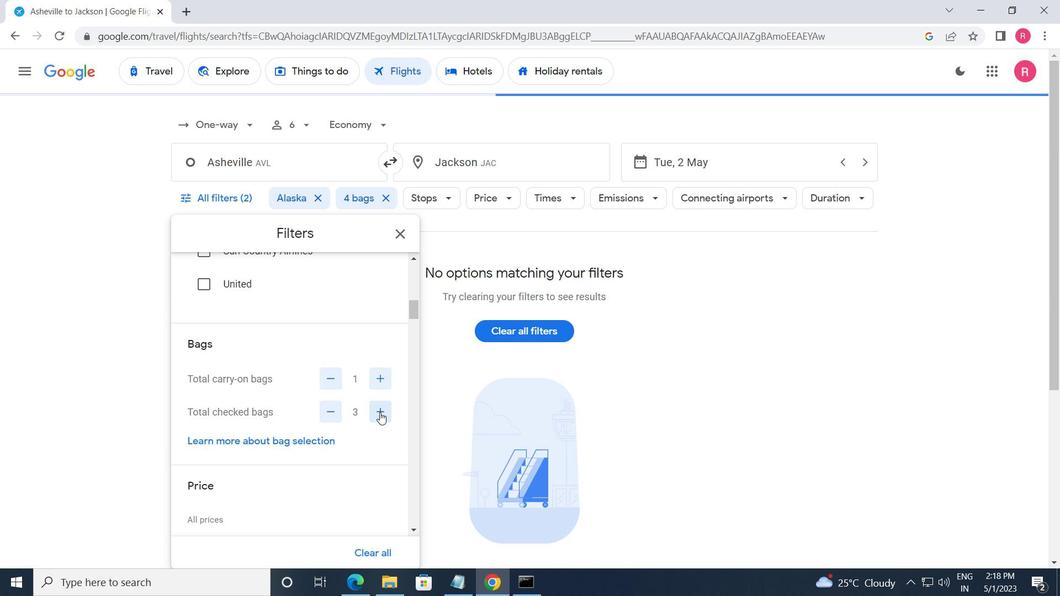 
Action: Mouse scrolled (380, 411) with delta (0, 0)
Screenshot: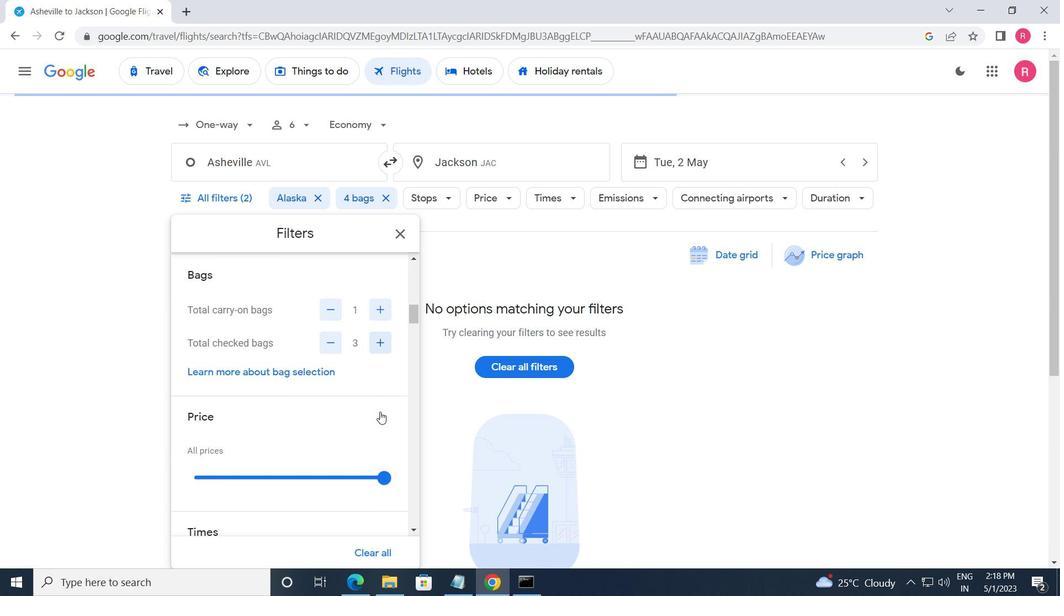 
Action: Mouse moved to (384, 411)
Screenshot: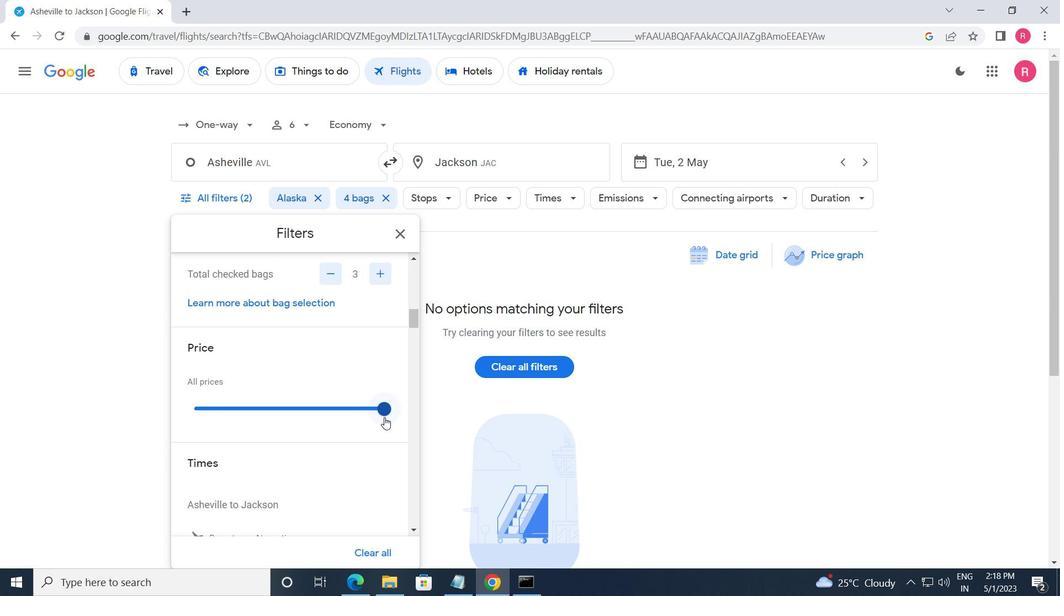 
Action: Mouse pressed left at (384, 411)
Screenshot: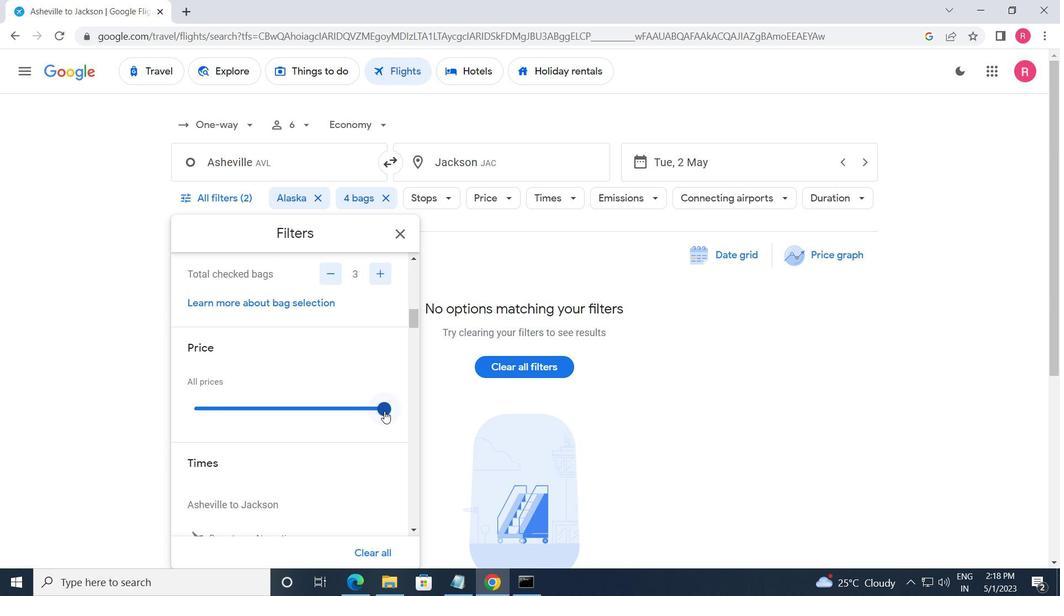 
Action: Mouse moved to (351, 449)
Screenshot: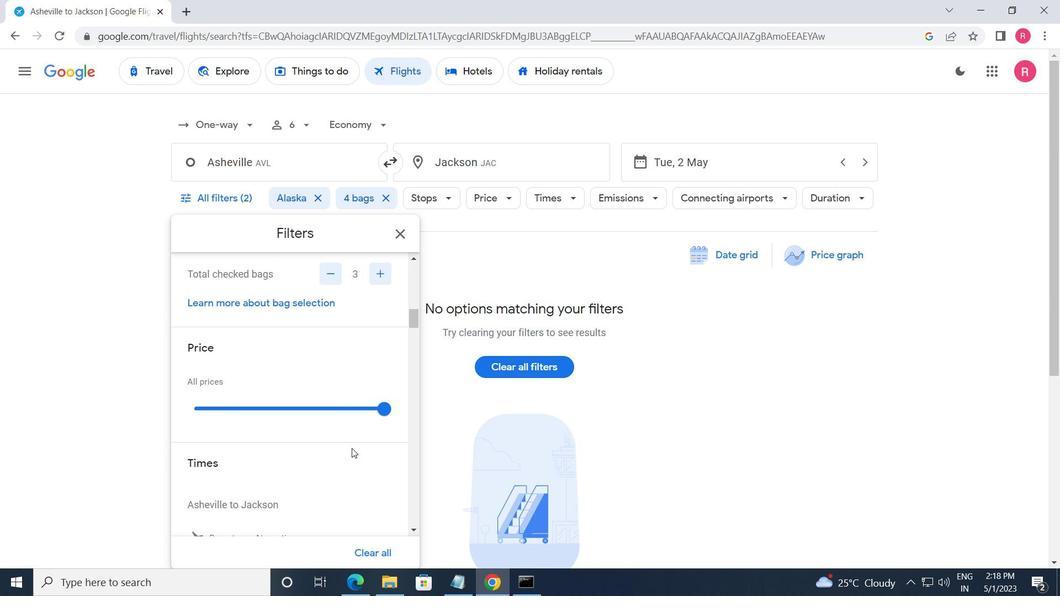 
Action: Mouse scrolled (351, 448) with delta (0, 0)
Screenshot: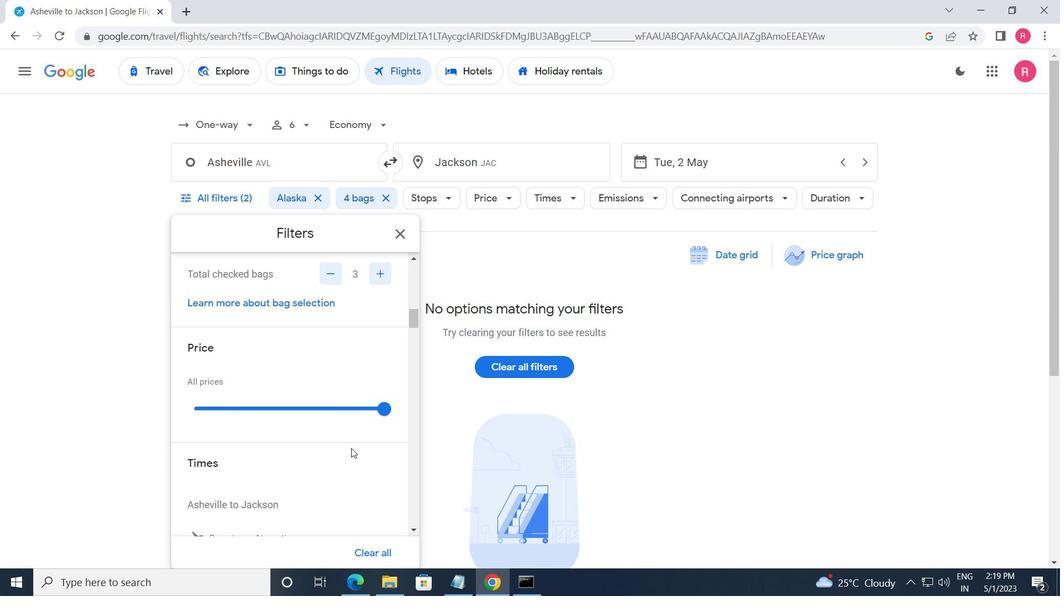 
Action: Mouse scrolled (351, 448) with delta (0, 0)
Screenshot: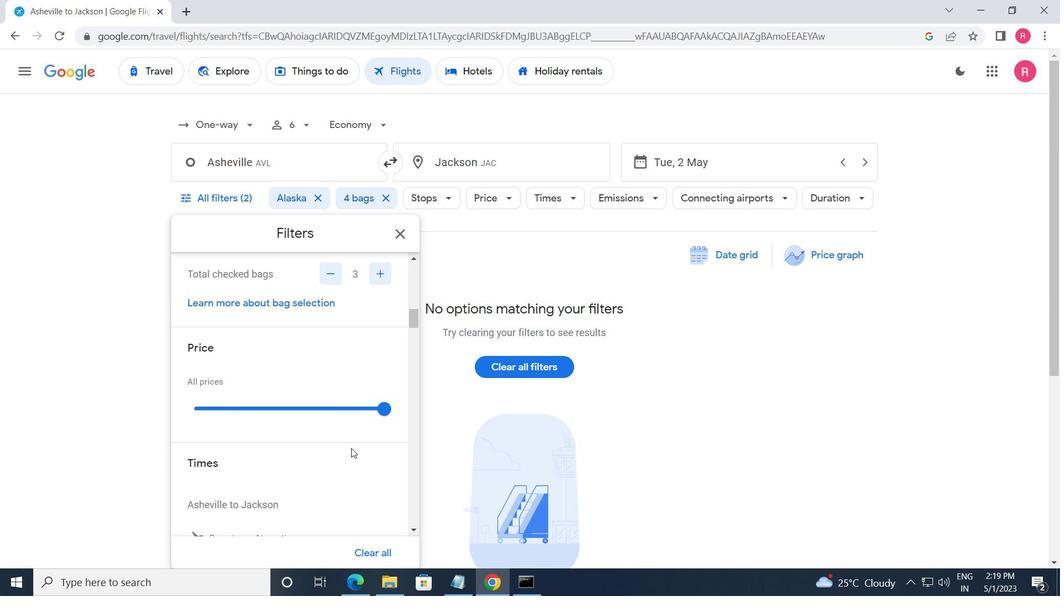 
Action: Mouse moved to (382, 425)
Screenshot: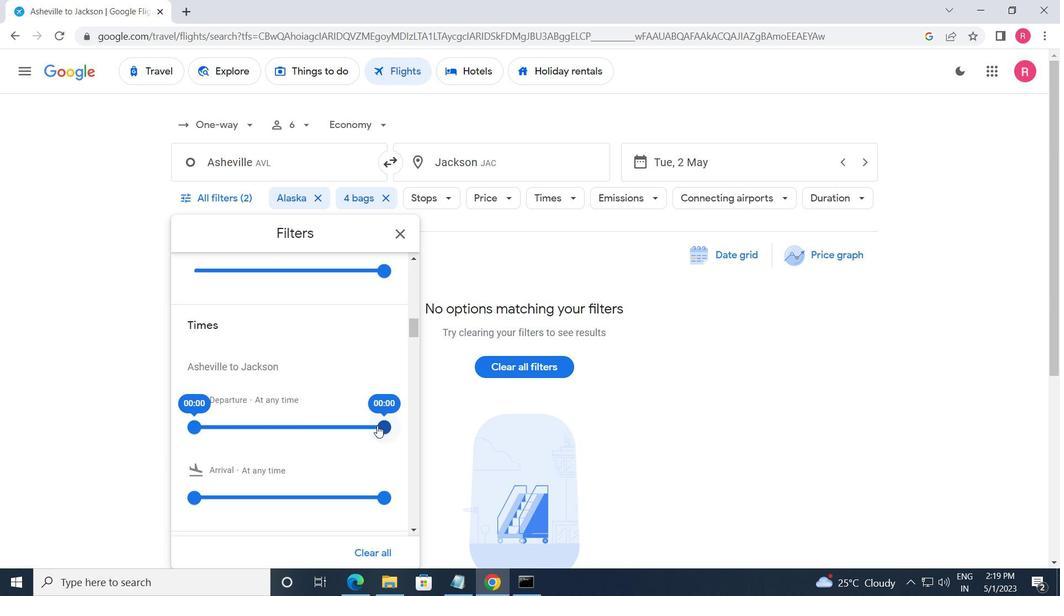 
Action: Mouse pressed left at (382, 425)
Screenshot: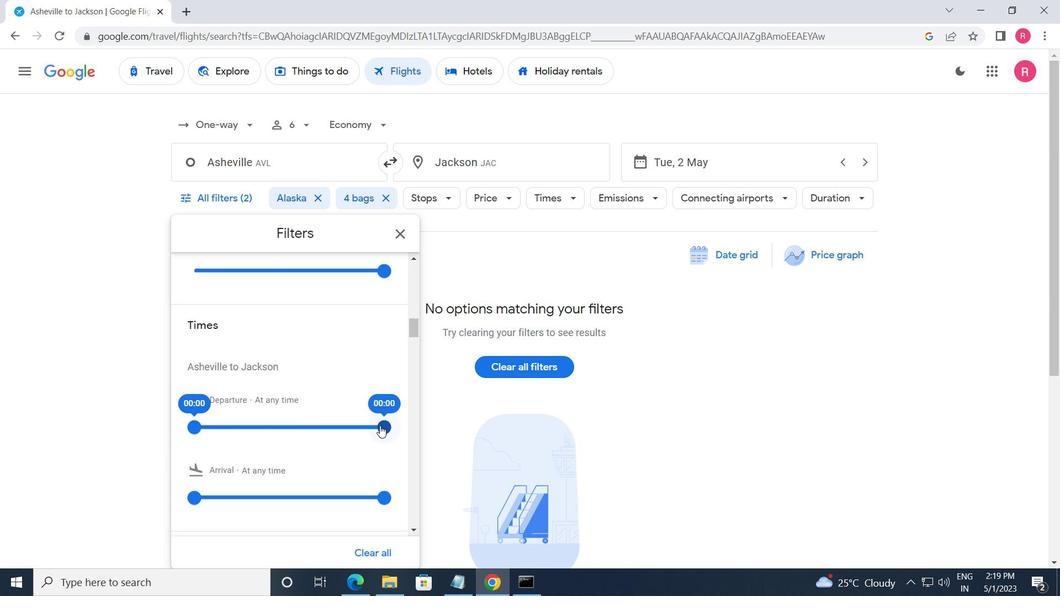 
Action: Mouse moved to (400, 230)
Screenshot: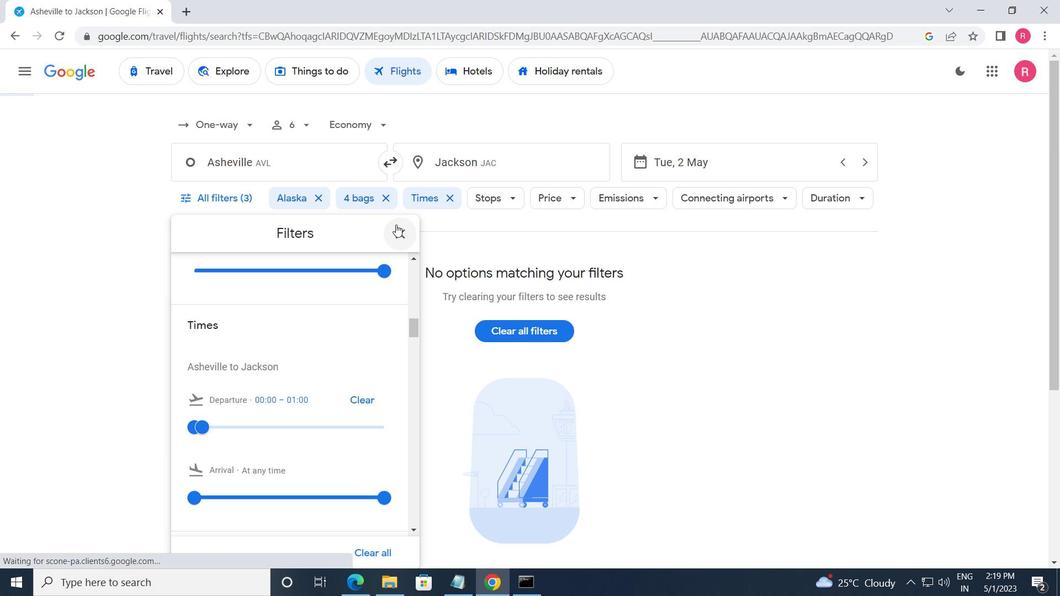 
Action: Mouse pressed left at (400, 230)
Screenshot: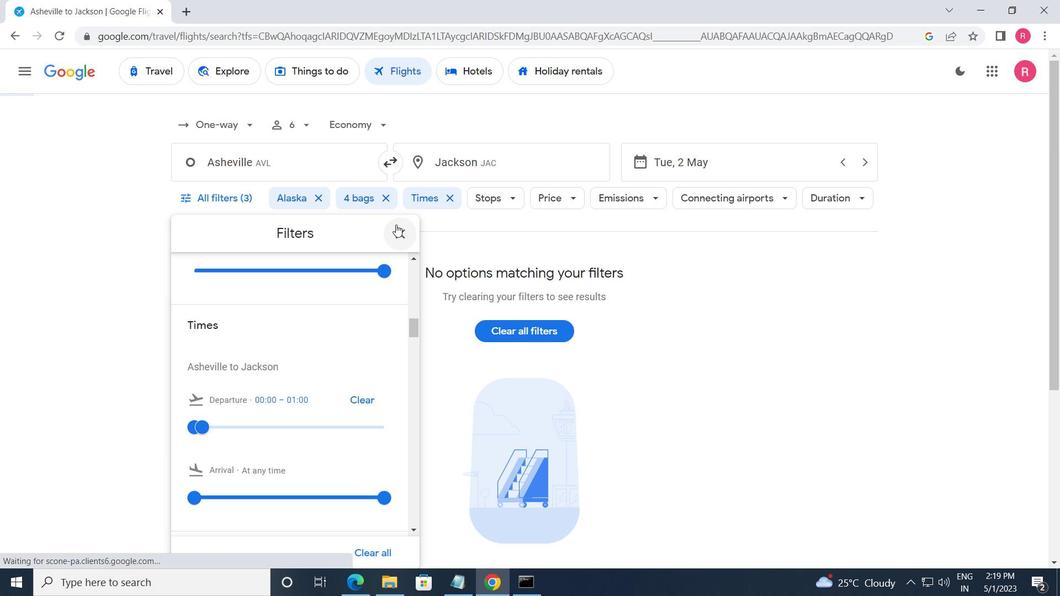 
